 Task: Create a Board called Board0000000034 in Workspace WS0000000012 in Trello with Visibility as Workspace. Create a Board called Board0000000035 in Workspace WS0000000012 in Trello with Visibility as Private. Create a Board called Board0000000036 in Workspace WS0000000012 in Trello with Visibility as Public. Create Card Card0000000133 in Board Board0000000034 in Workspace WS0000000012 in Trello. Create Card Card0000000134 in Board Board0000000034 in Workspace WS0000000012 in Trello
Action: Mouse moved to (548, 131)
Screenshot: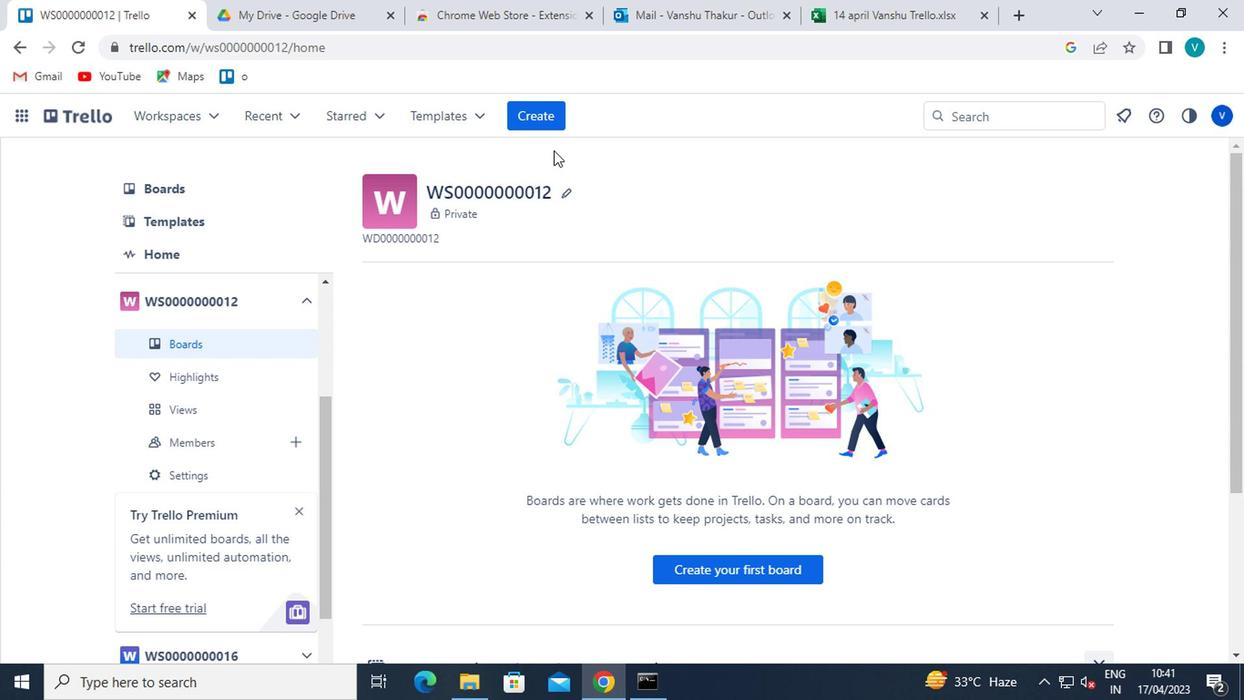 
Action: Mouse pressed left at (548, 131)
Screenshot: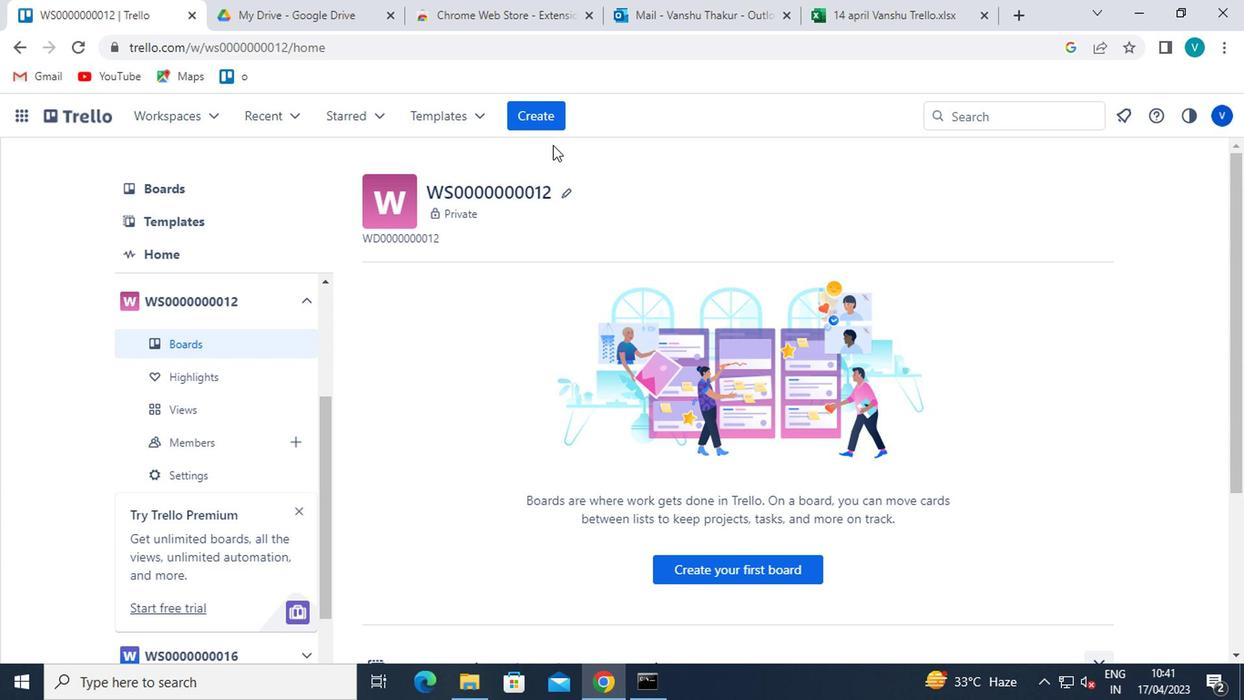 
Action: Mouse moved to (548, 119)
Screenshot: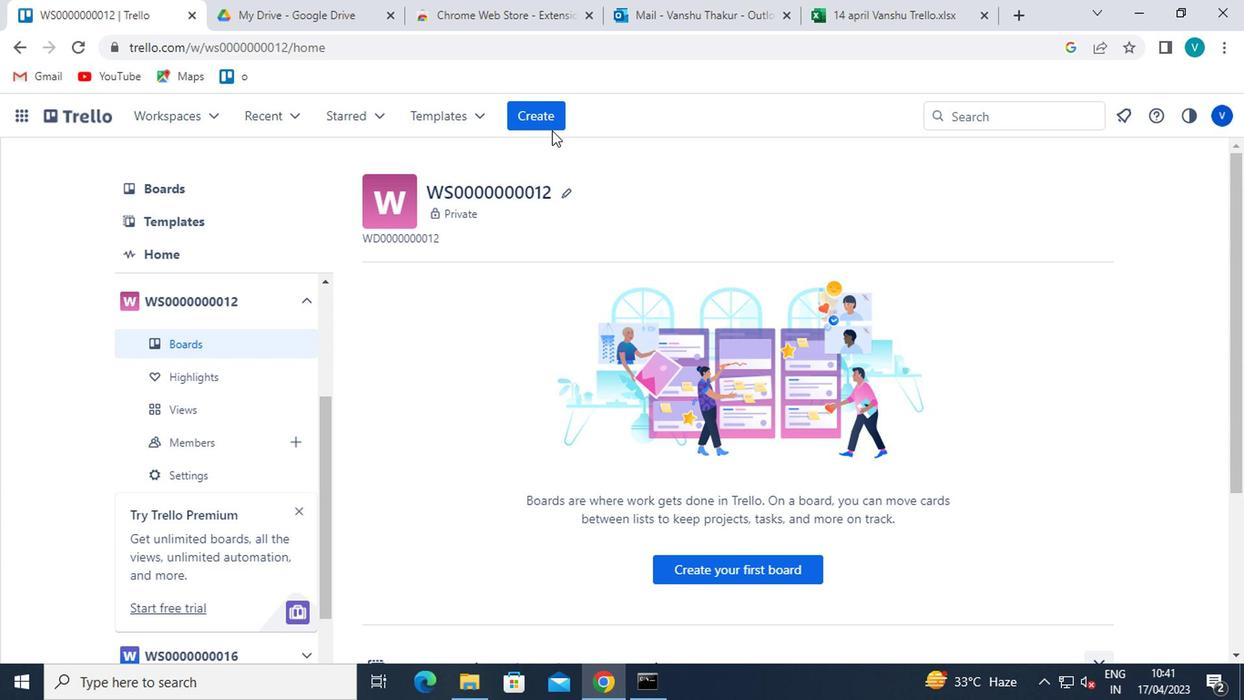 
Action: Mouse pressed left at (548, 119)
Screenshot: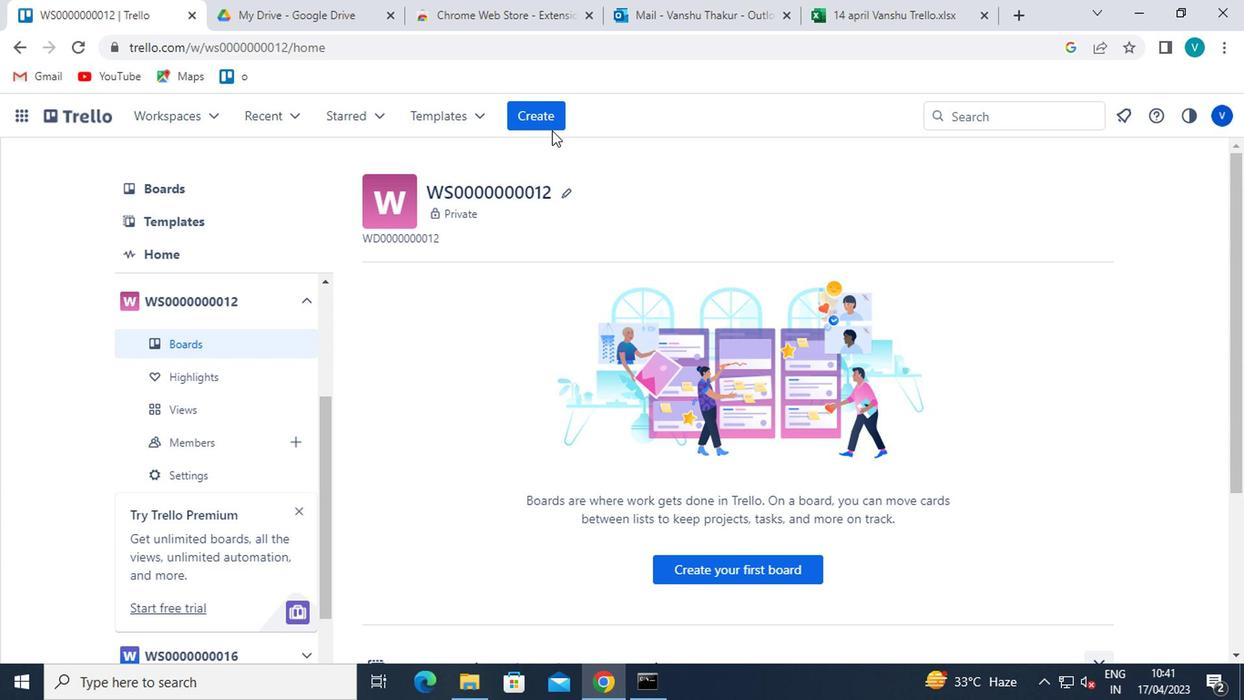 
Action: Mouse moved to (588, 165)
Screenshot: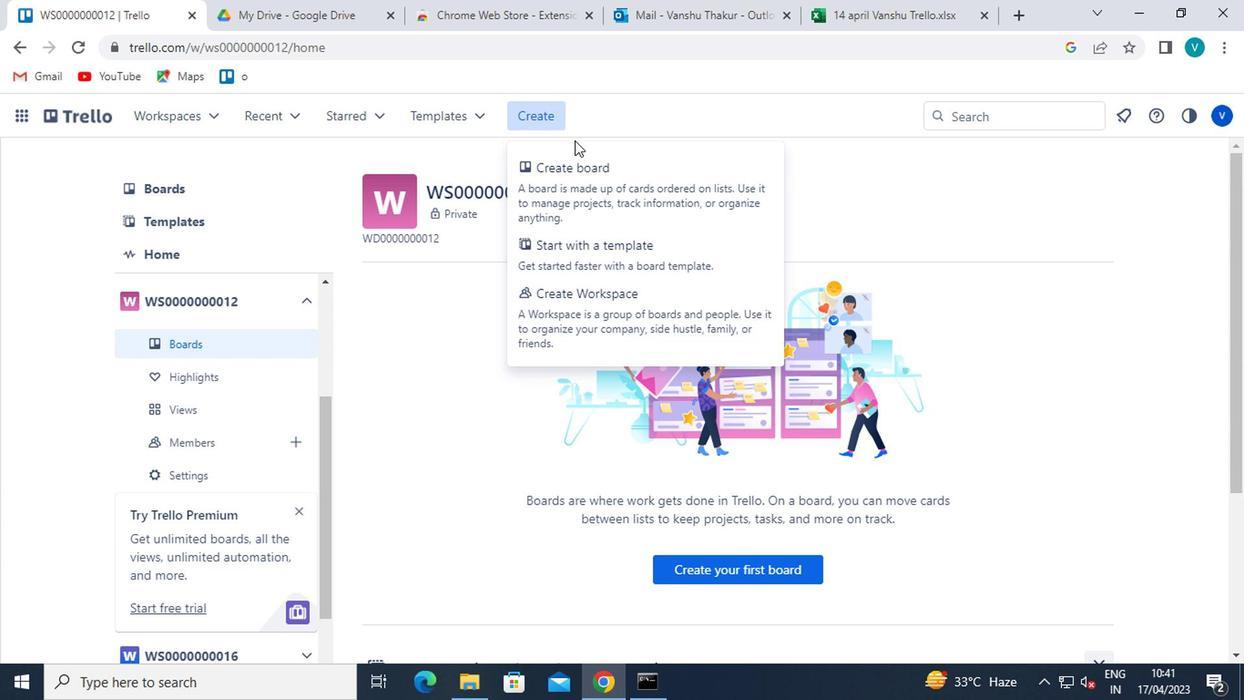 
Action: Mouse pressed left at (588, 165)
Screenshot: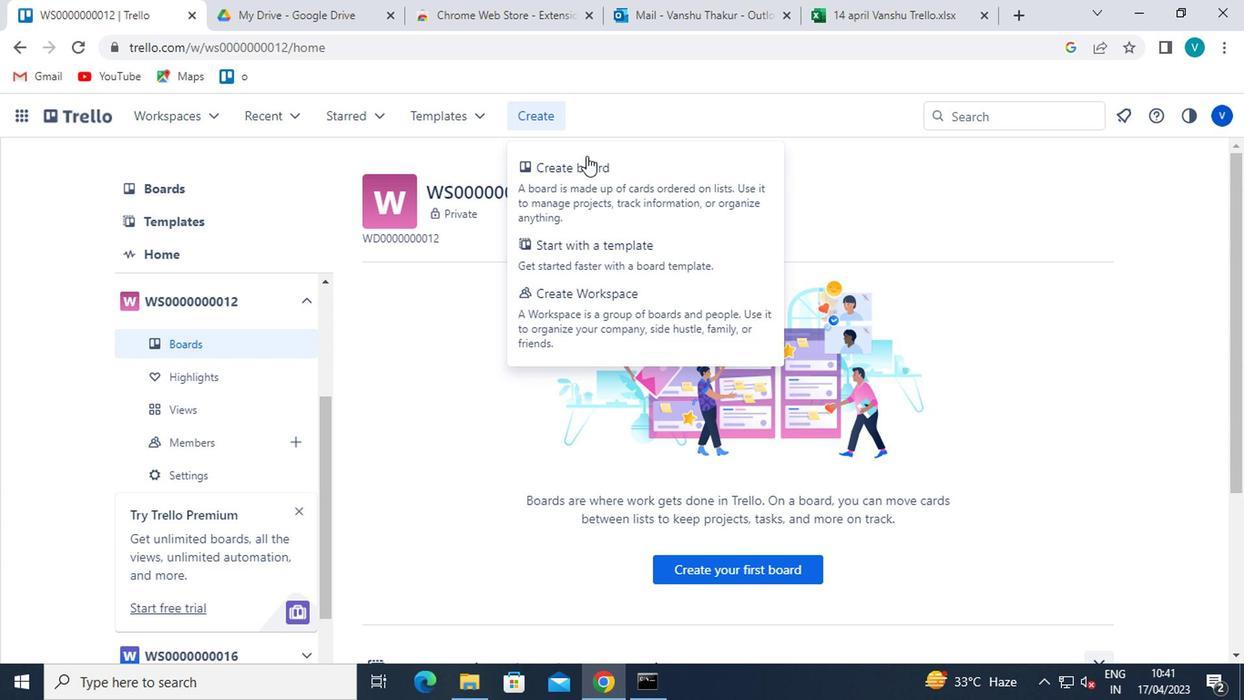 
Action: Mouse moved to (600, 425)
Screenshot: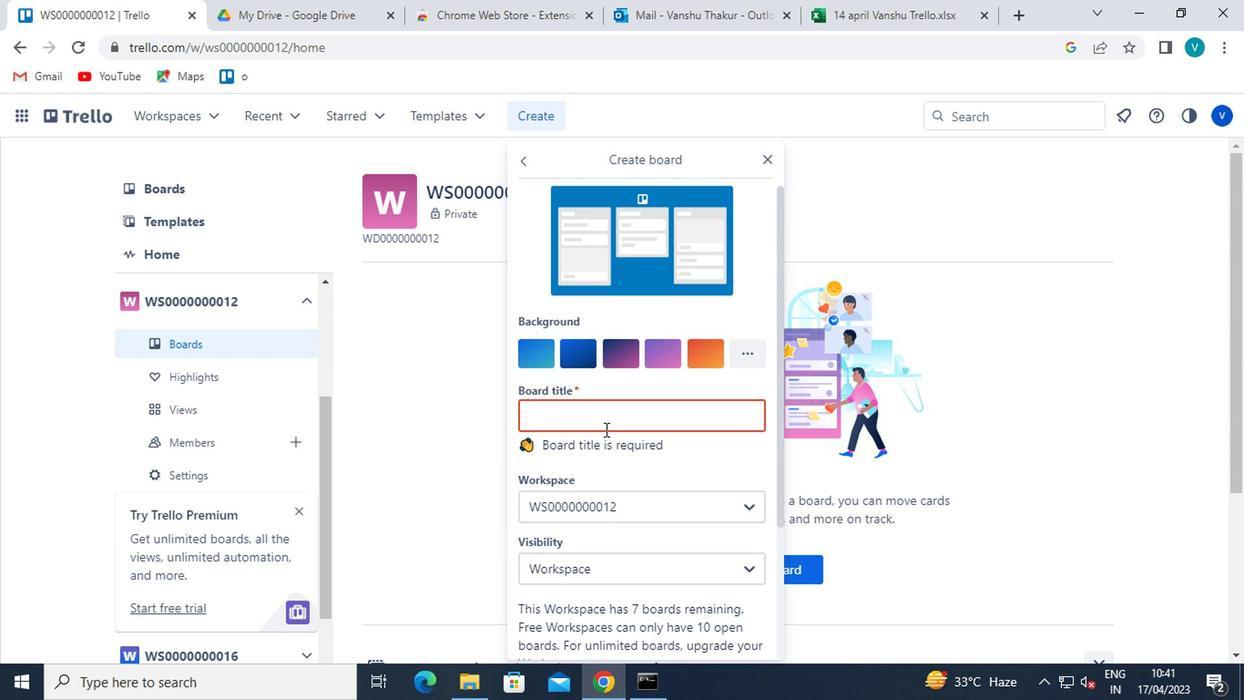 
Action: Mouse pressed left at (600, 425)
Screenshot: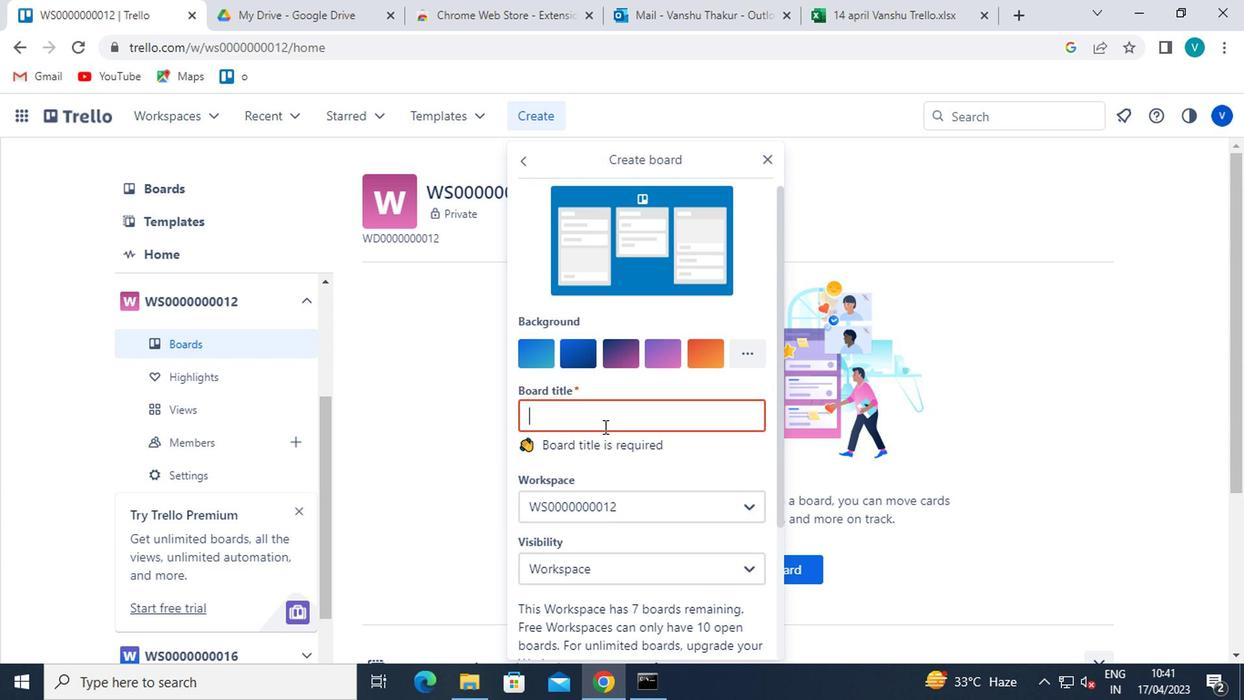 
Action: Key pressed <Key.shift>BOARD0000000034
Screenshot: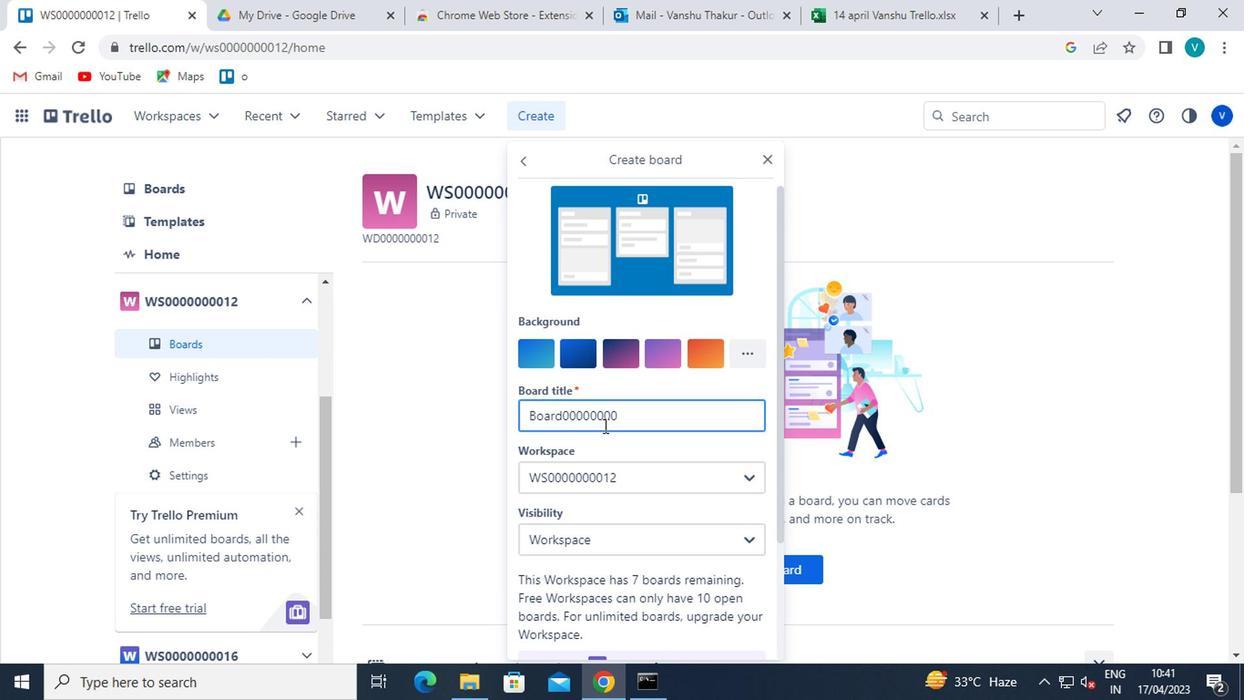 
Action: Mouse moved to (606, 533)
Screenshot: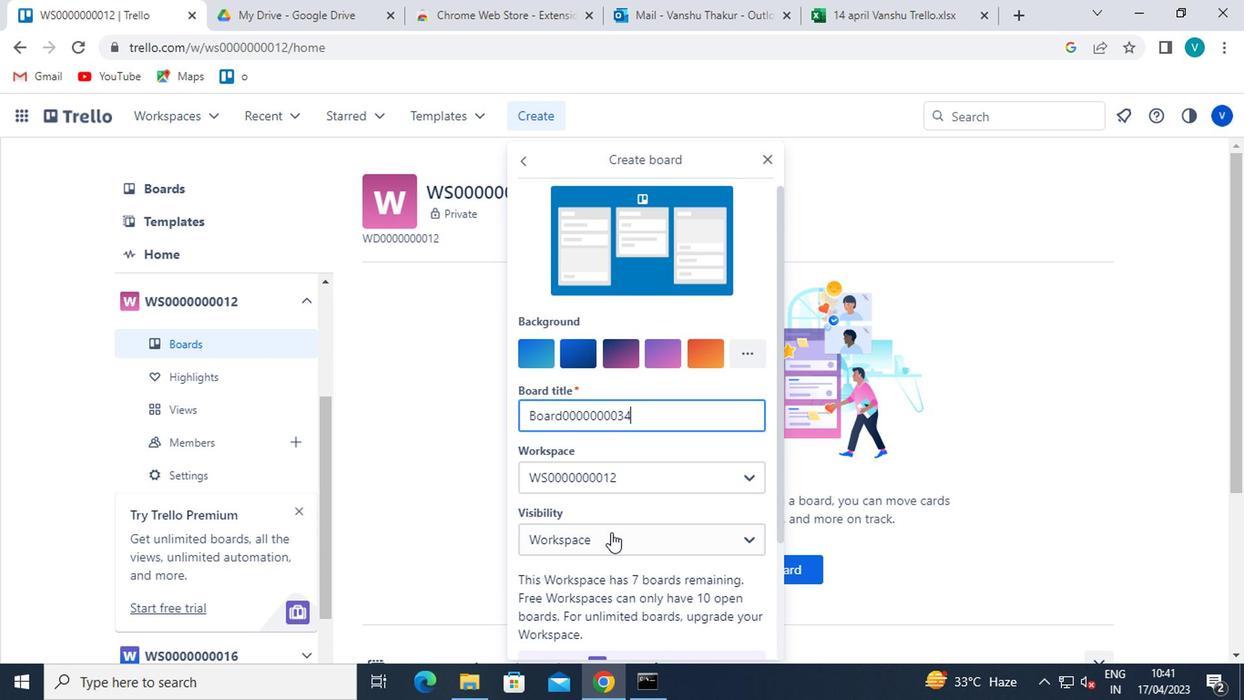 
Action: Mouse pressed left at (606, 533)
Screenshot: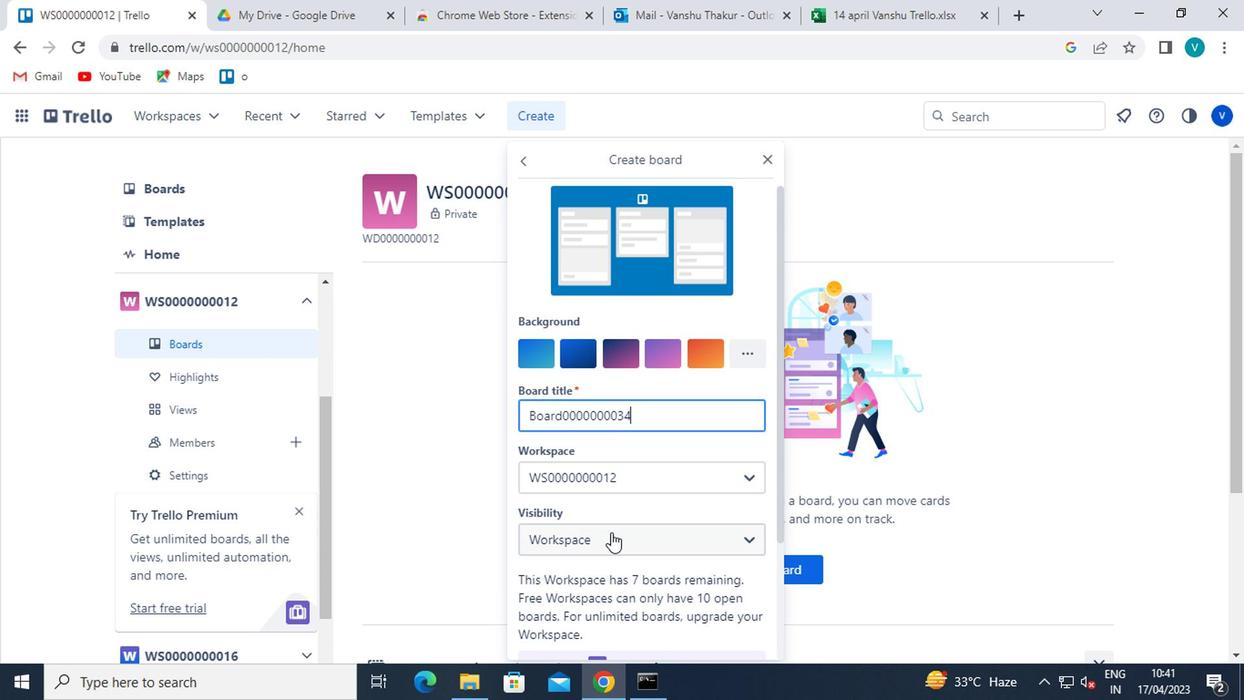 
Action: Mouse moved to (649, 418)
Screenshot: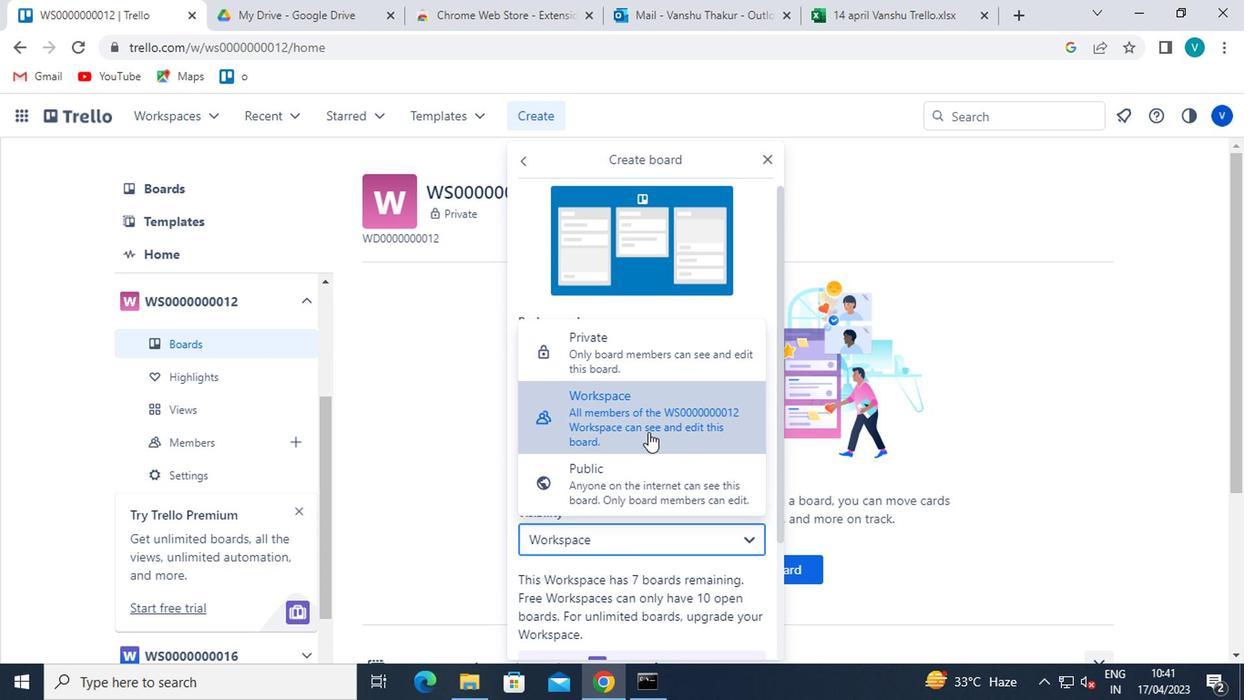 
Action: Mouse pressed left at (649, 418)
Screenshot: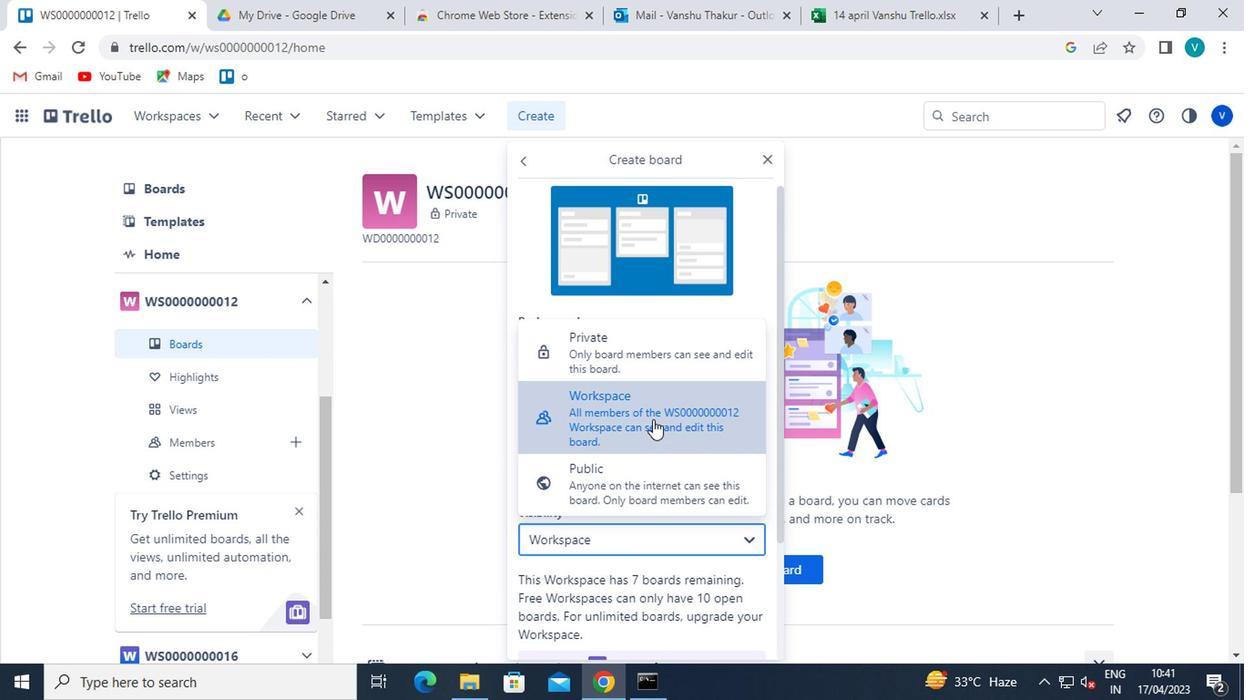 
Action: Mouse moved to (632, 563)
Screenshot: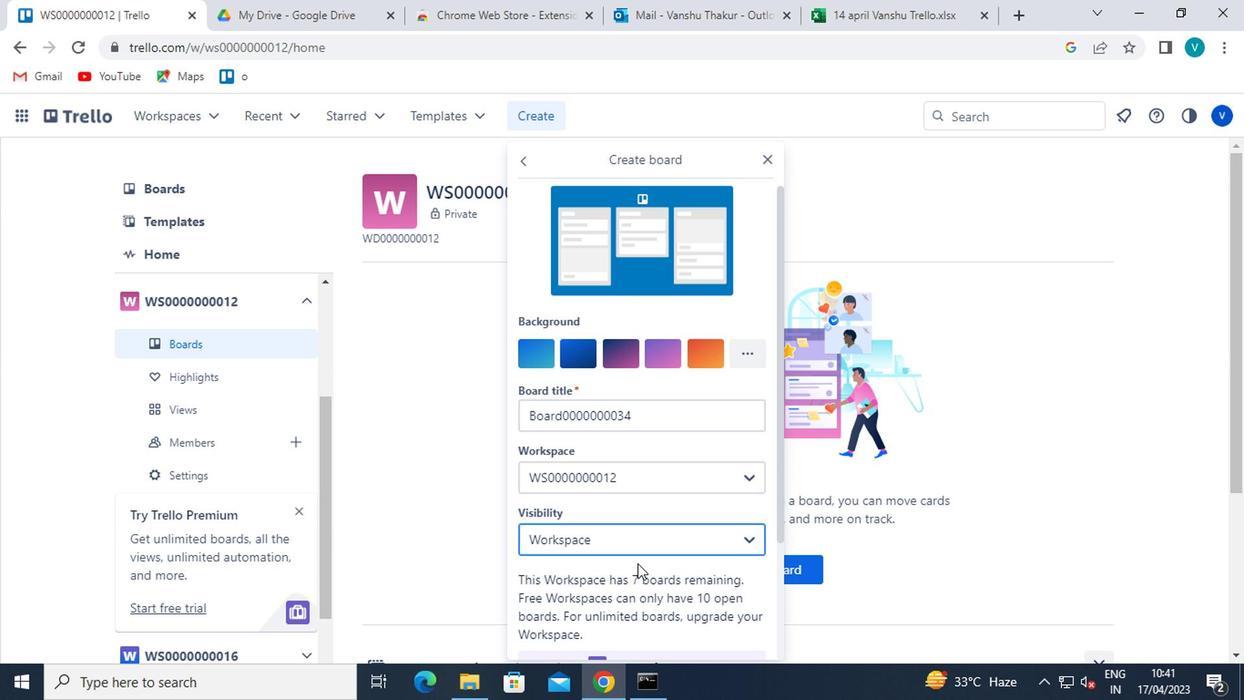 
Action: Mouse scrolled (632, 562) with delta (0, 0)
Screenshot: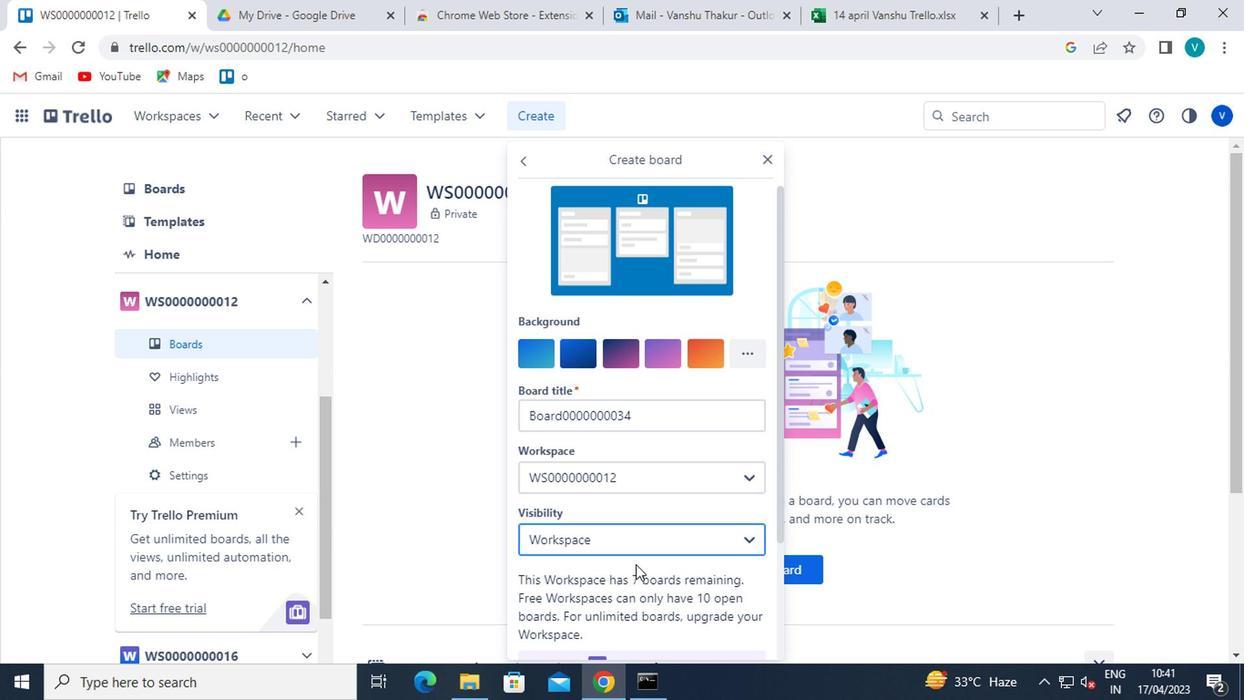 
Action: Mouse moved to (620, 617)
Screenshot: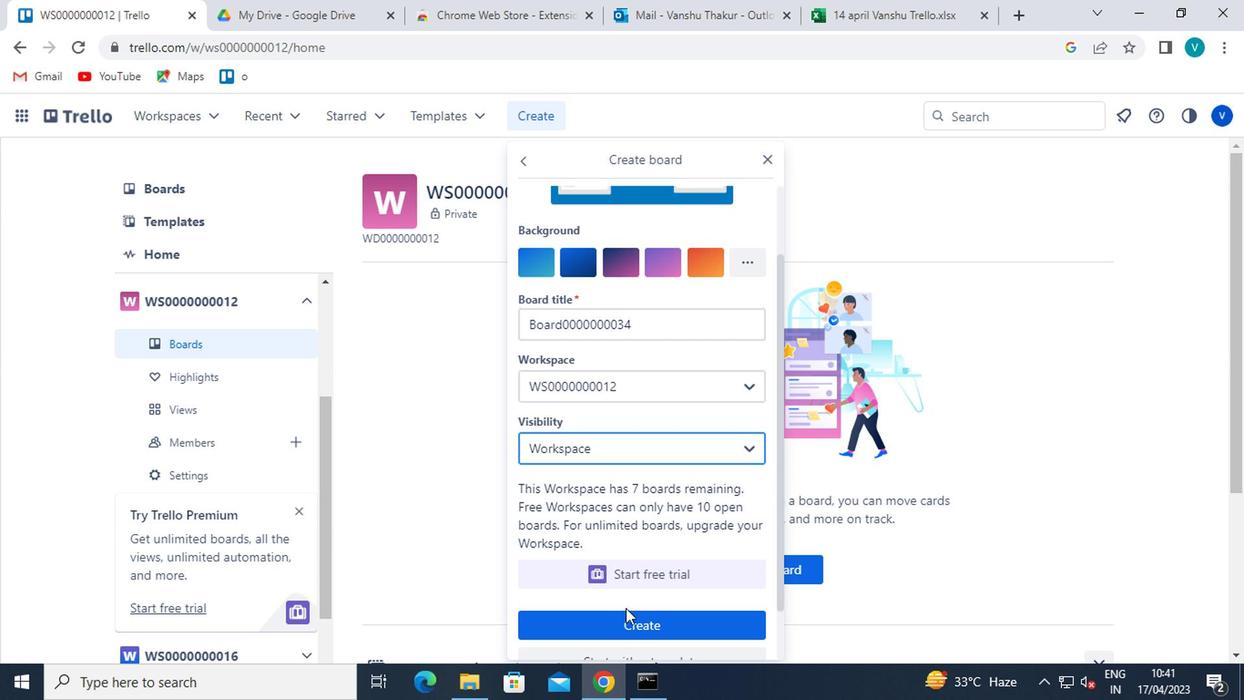
Action: Mouse pressed left at (620, 617)
Screenshot: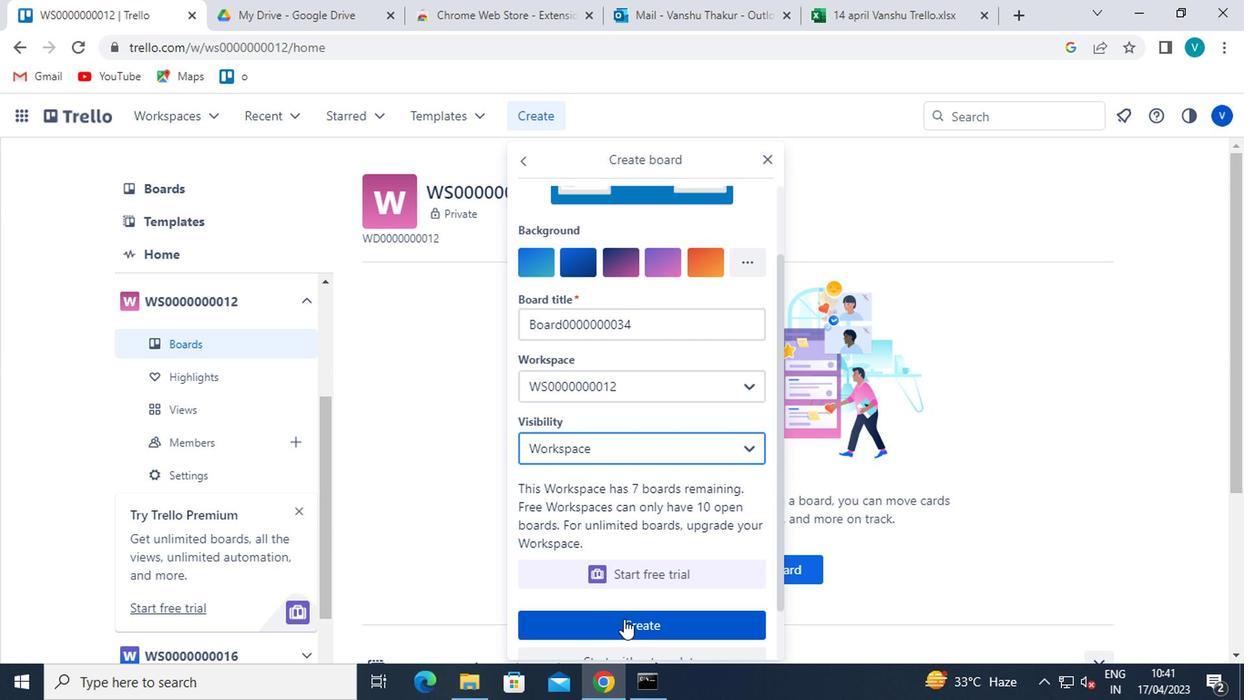 
Action: Mouse moved to (398, 214)
Screenshot: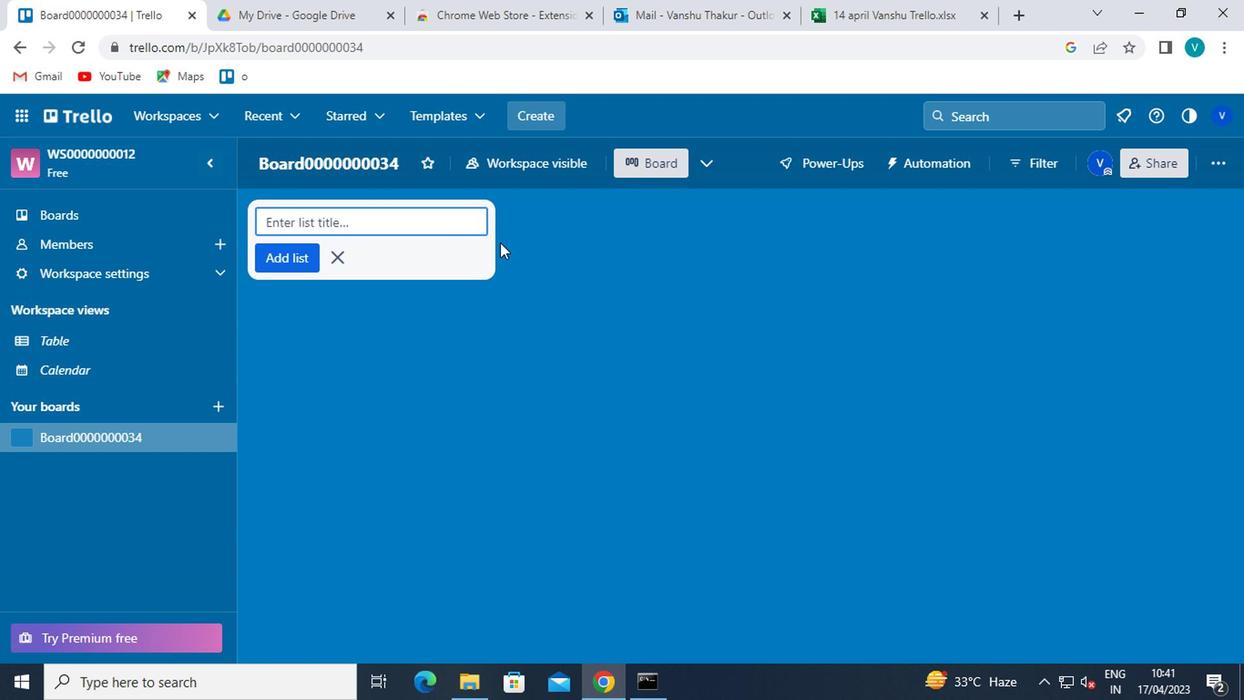 
Action: Mouse pressed left at (398, 214)
Screenshot: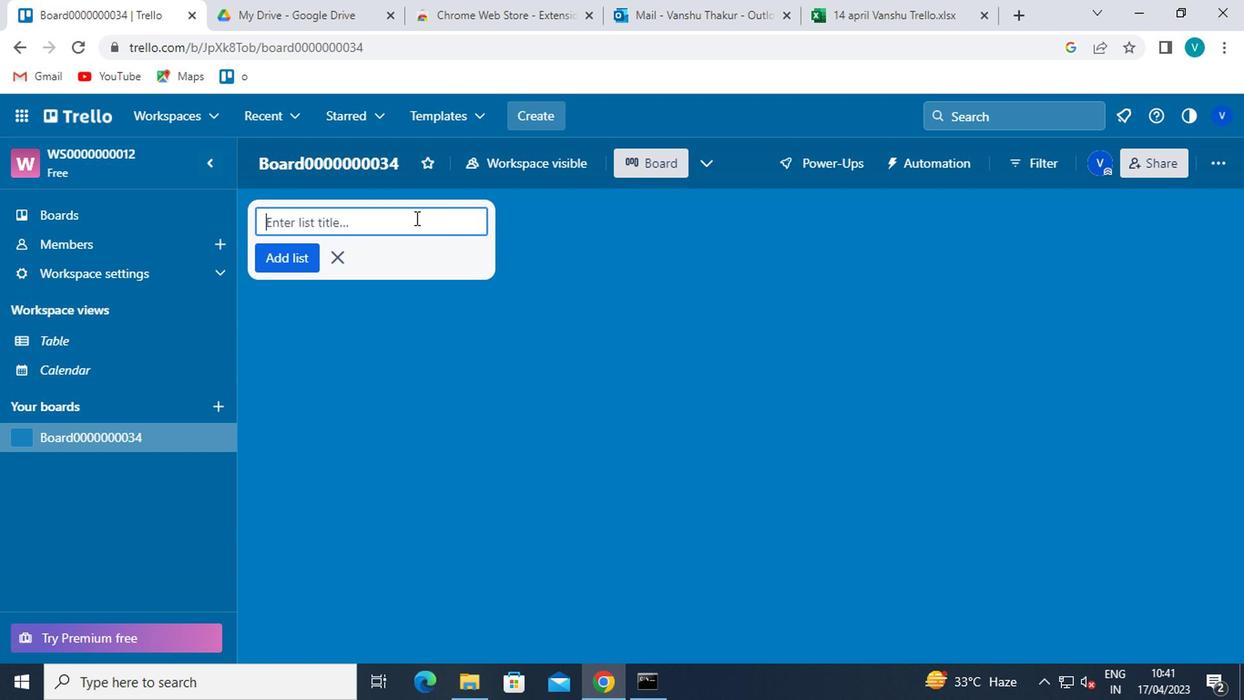 
Action: Mouse moved to (398, 212)
Screenshot: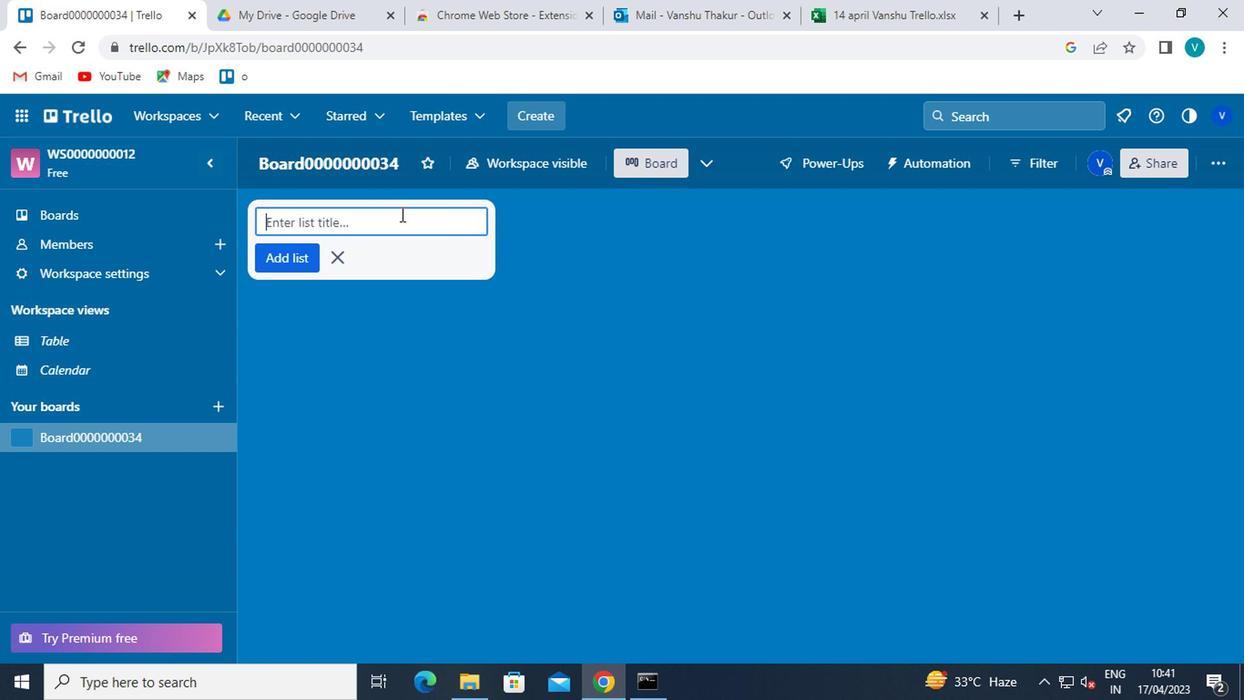 
Action: Key pressed <Key.shift><Key.shift><Key.shift>TO-<Key.shift>DO<Key.enter>
Screenshot: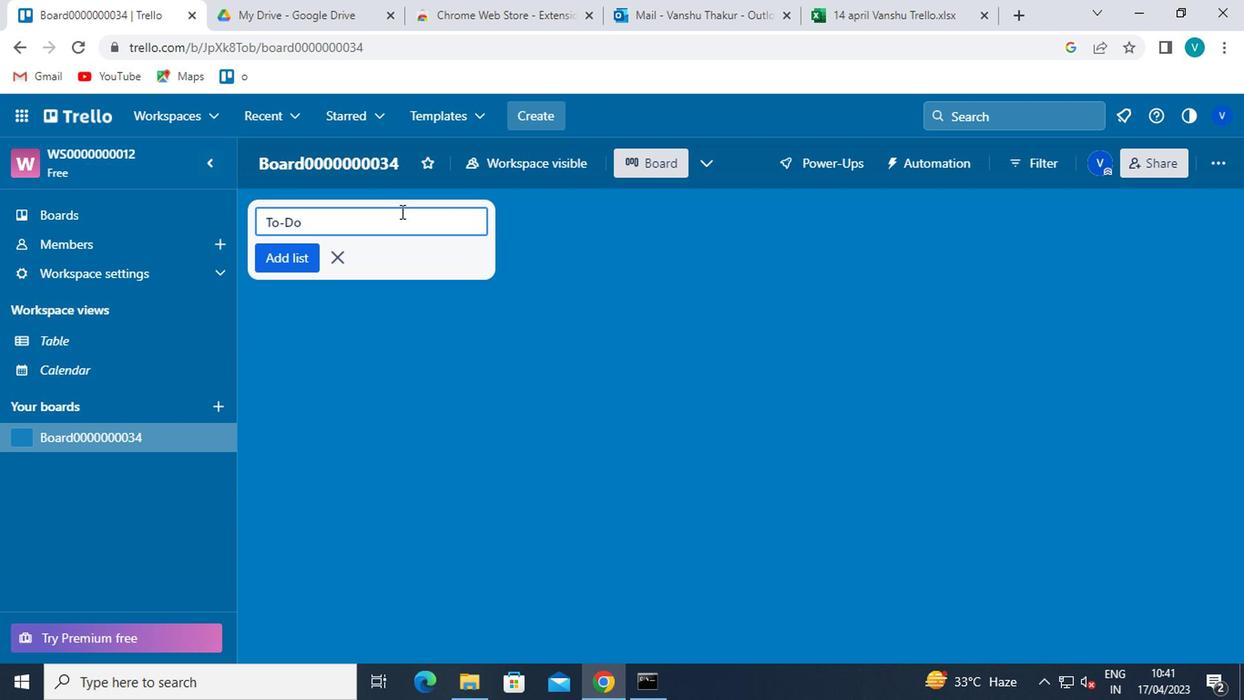 
Action: Mouse moved to (523, 108)
Screenshot: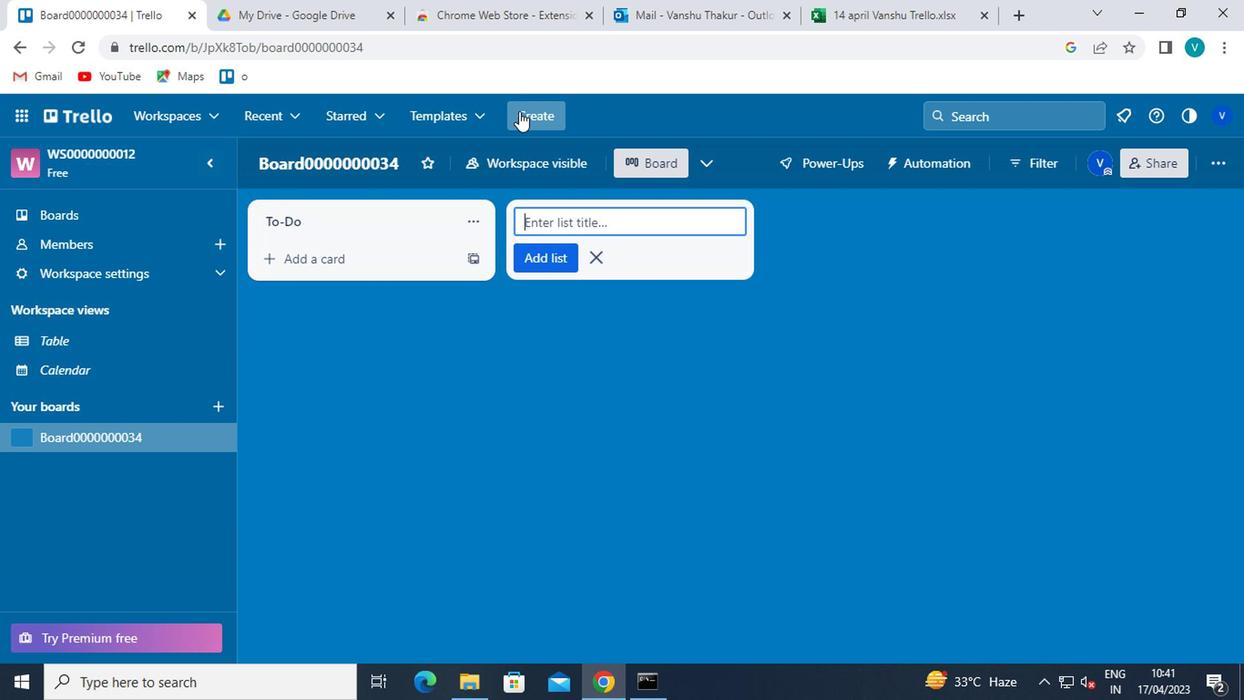 
Action: Mouse pressed left at (523, 108)
Screenshot: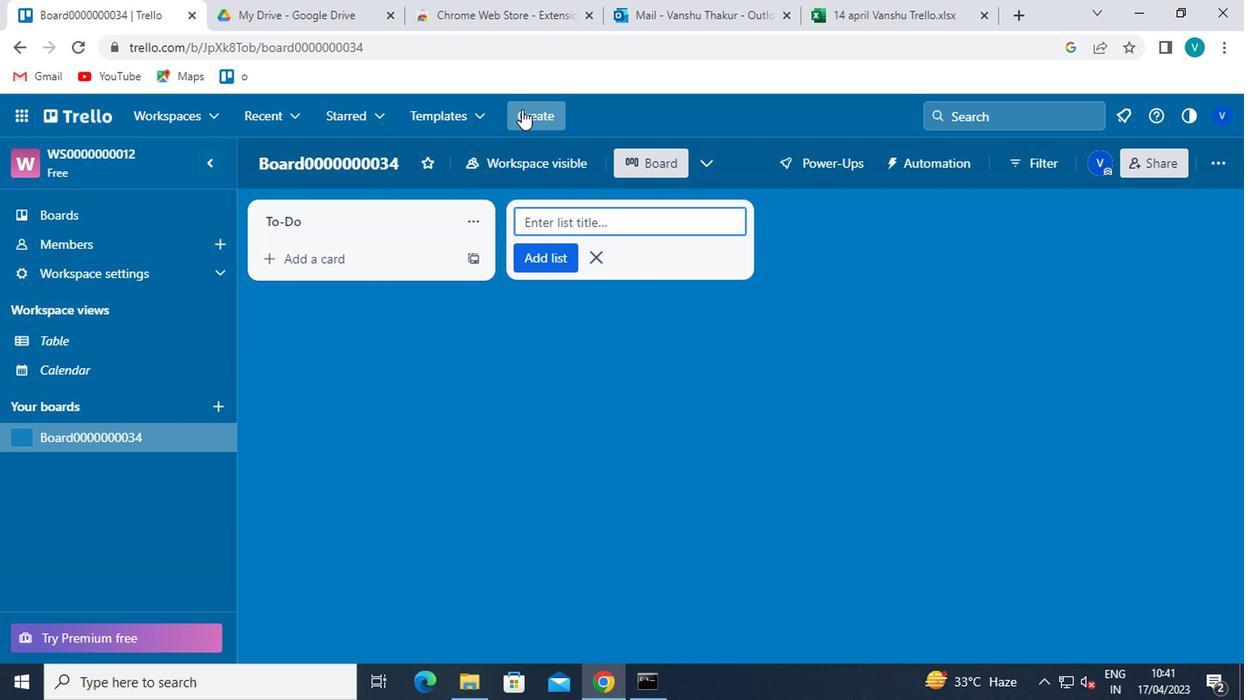 
Action: Mouse moved to (540, 182)
Screenshot: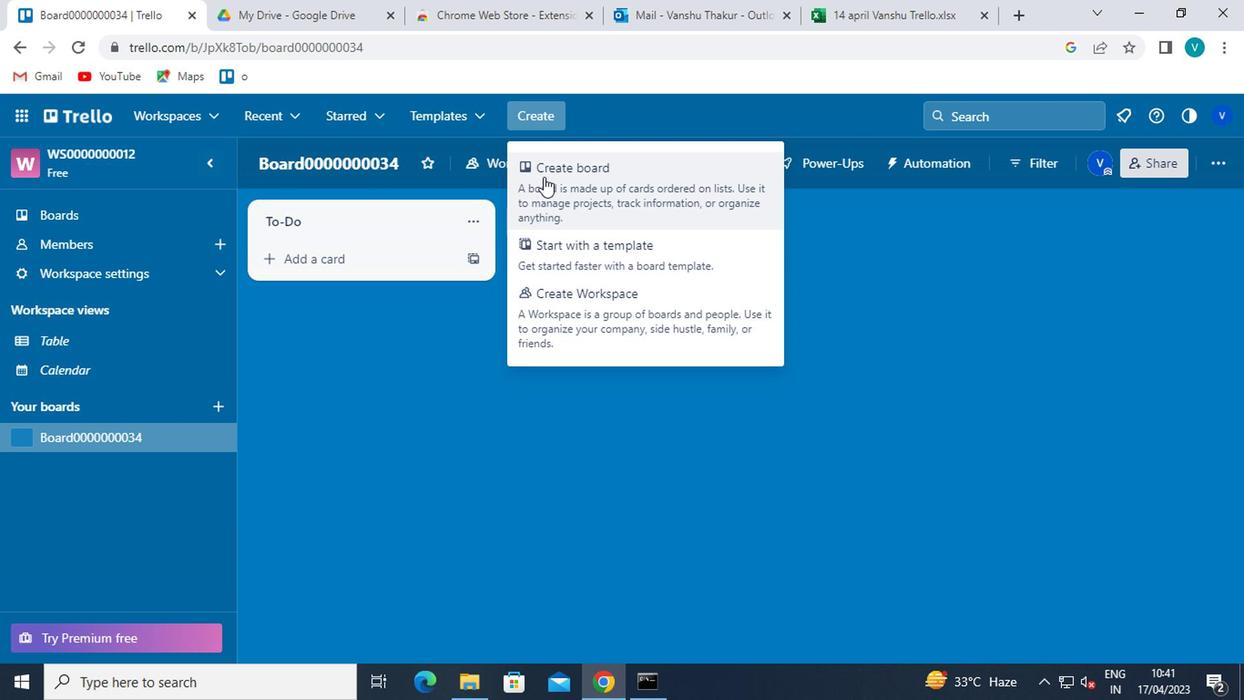 
Action: Mouse pressed left at (540, 182)
Screenshot: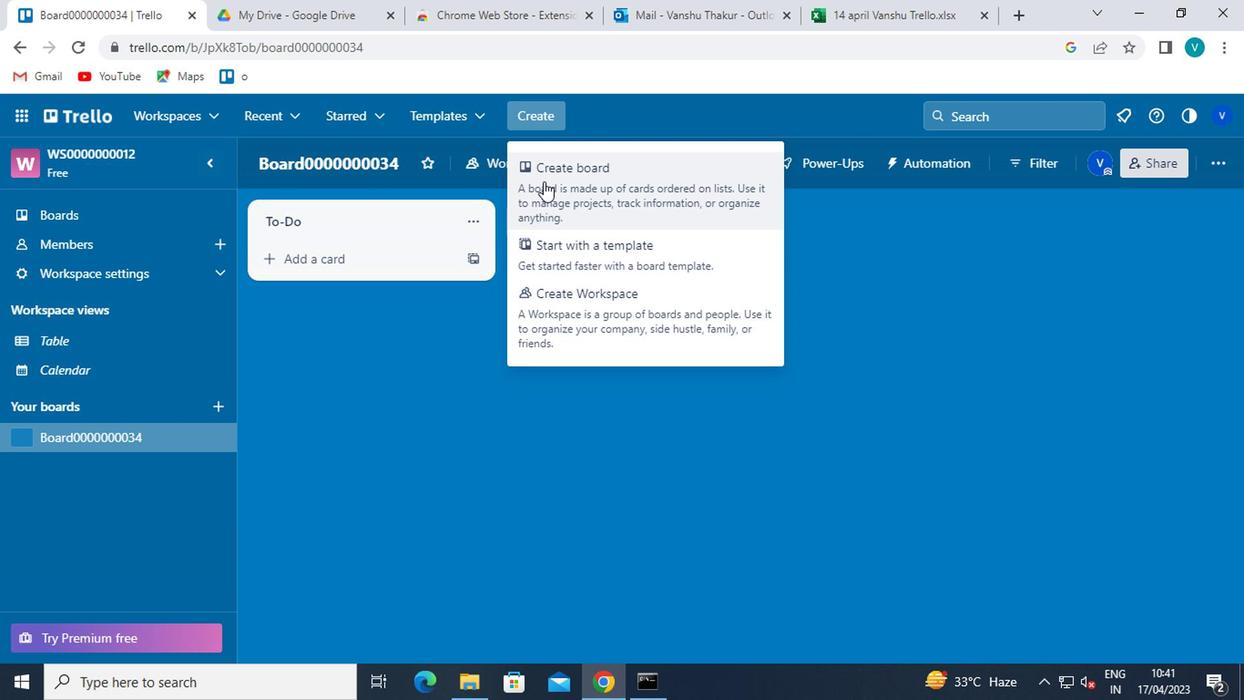 
Action: Mouse moved to (573, 415)
Screenshot: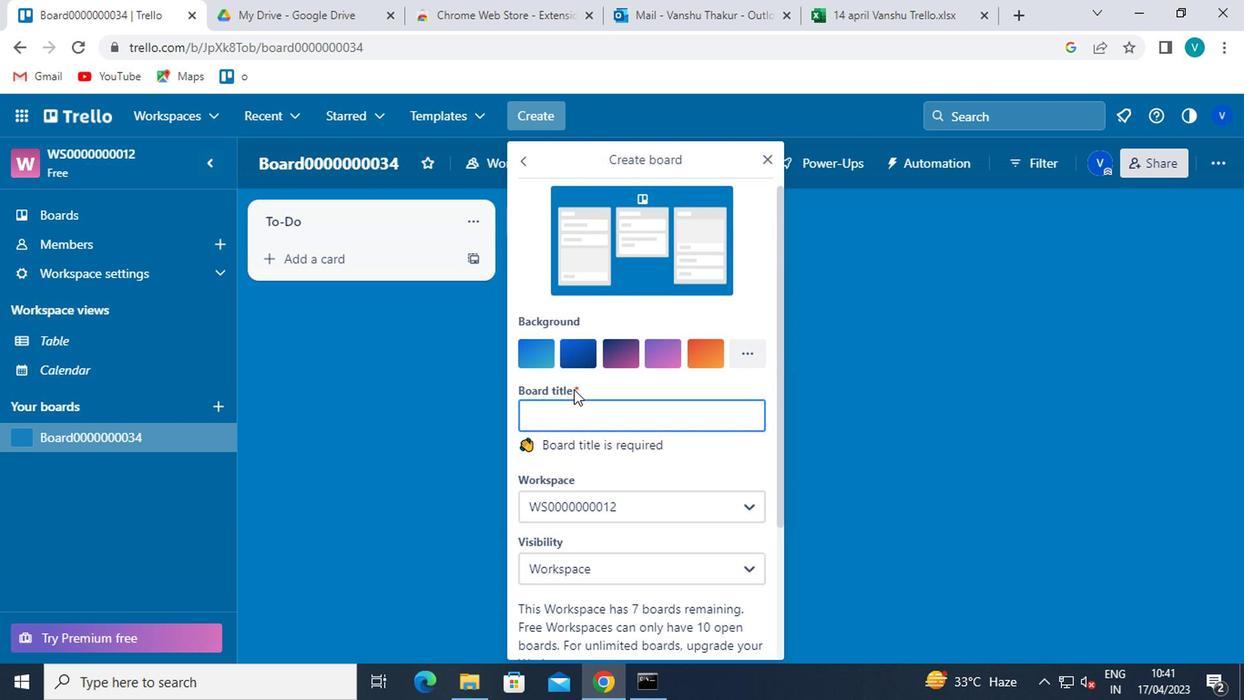
Action: Mouse pressed left at (573, 415)
Screenshot: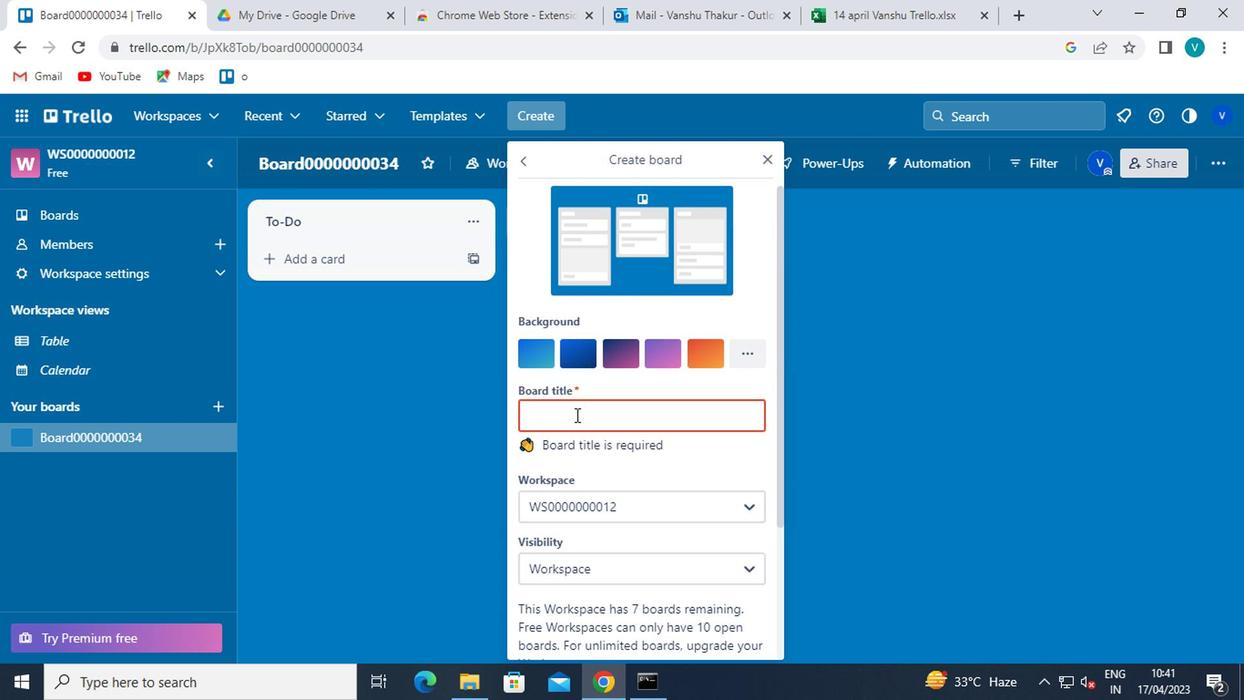 
Action: Mouse moved to (573, 415)
Screenshot: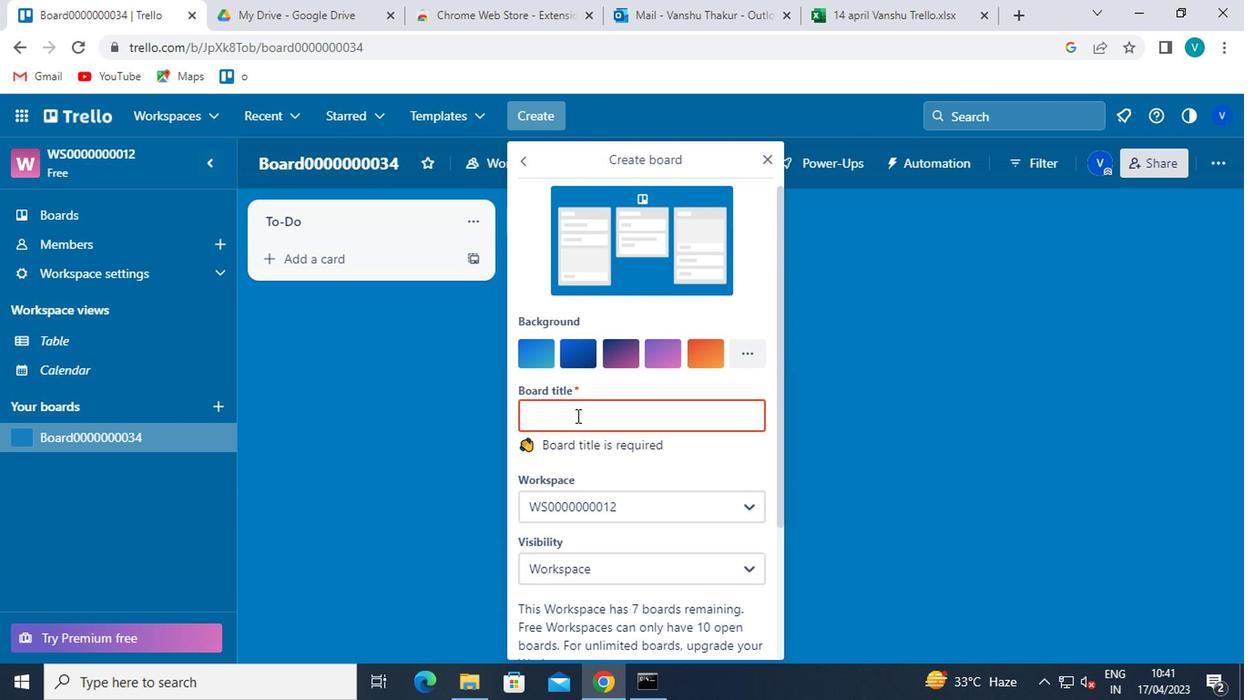 
Action: Key pressed <Key.shift>BOARD0000000035
Screenshot: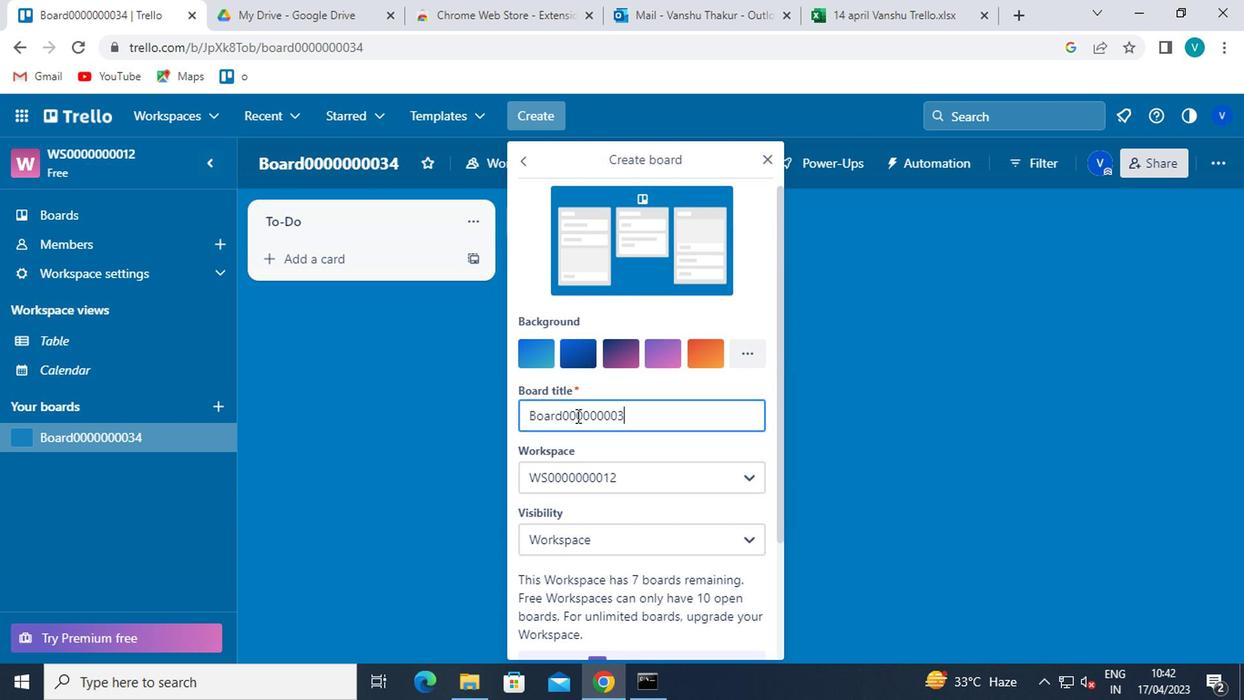 
Action: Mouse moved to (587, 532)
Screenshot: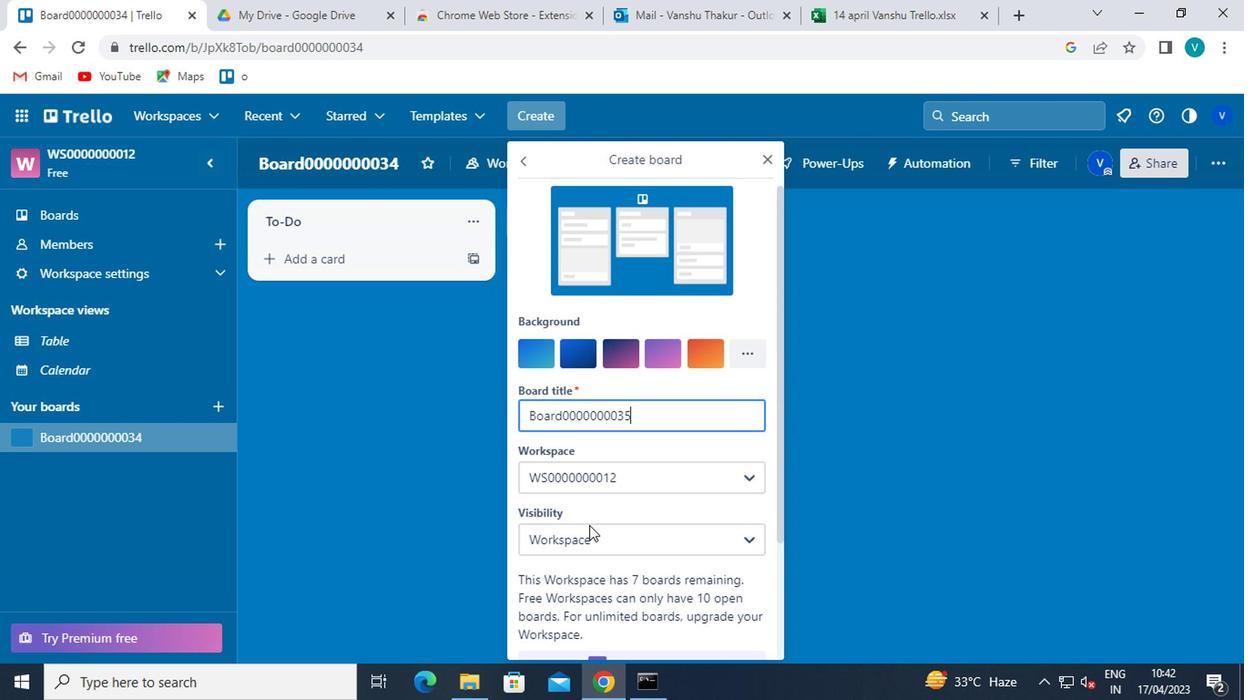 
Action: Mouse pressed left at (587, 532)
Screenshot: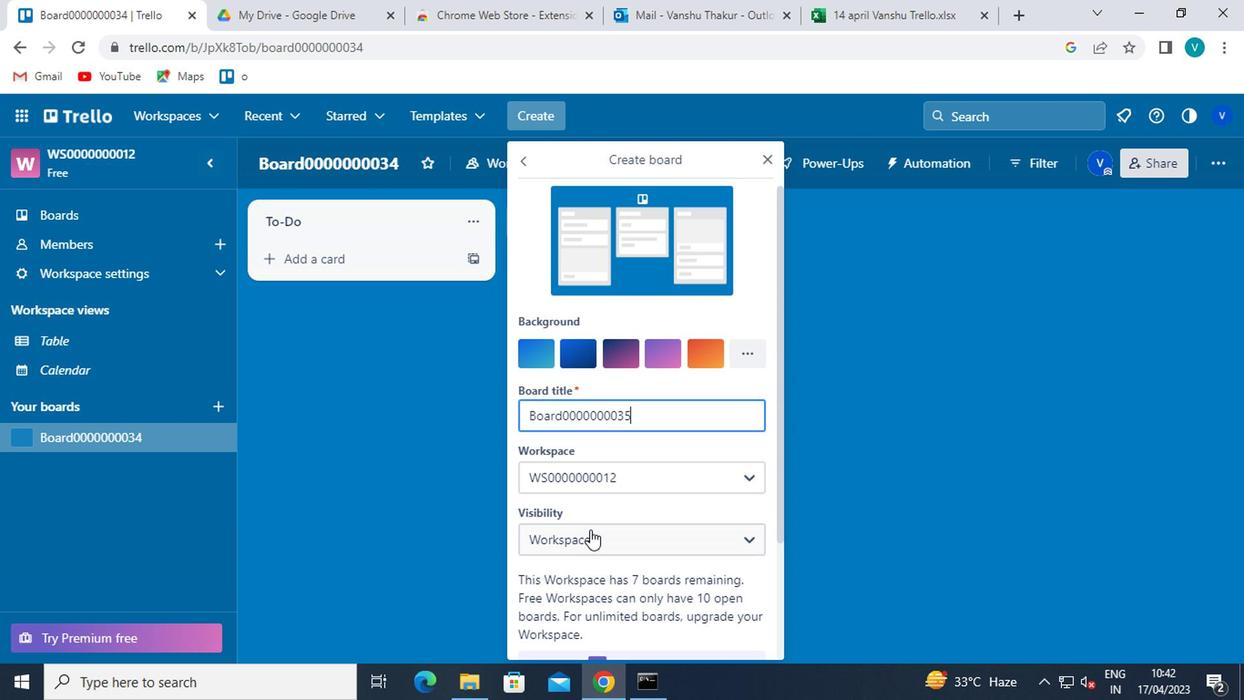 
Action: Mouse moved to (650, 356)
Screenshot: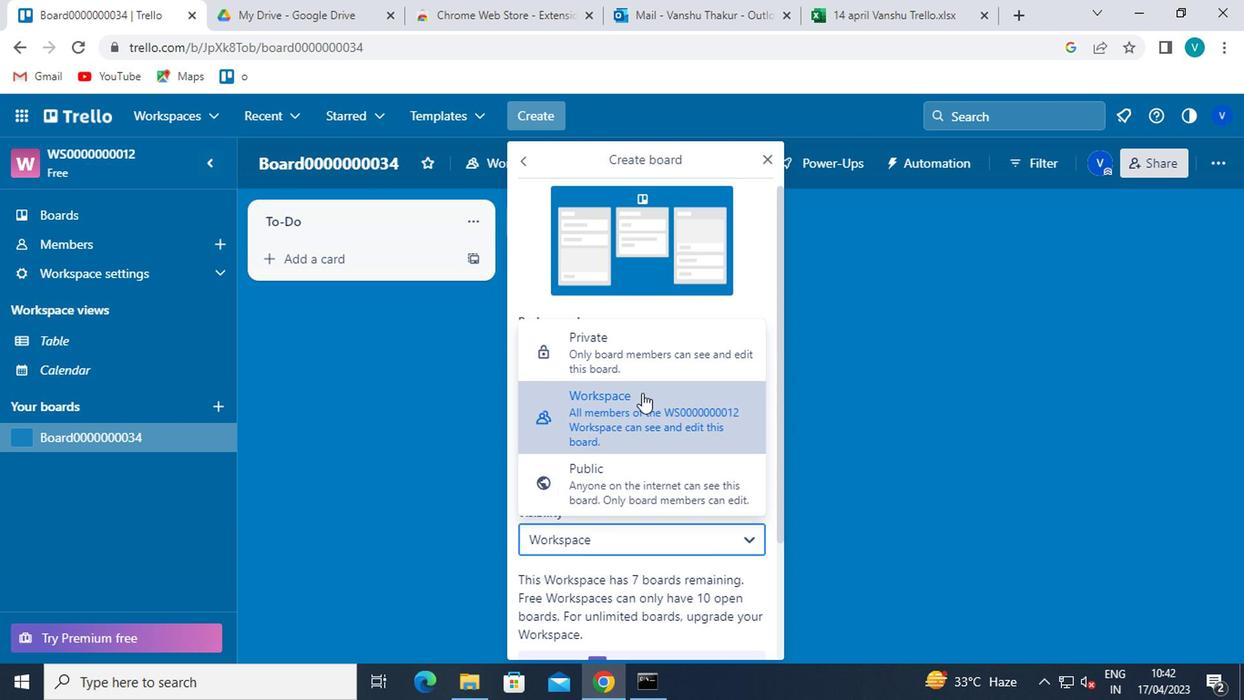
Action: Mouse pressed left at (650, 356)
Screenshot: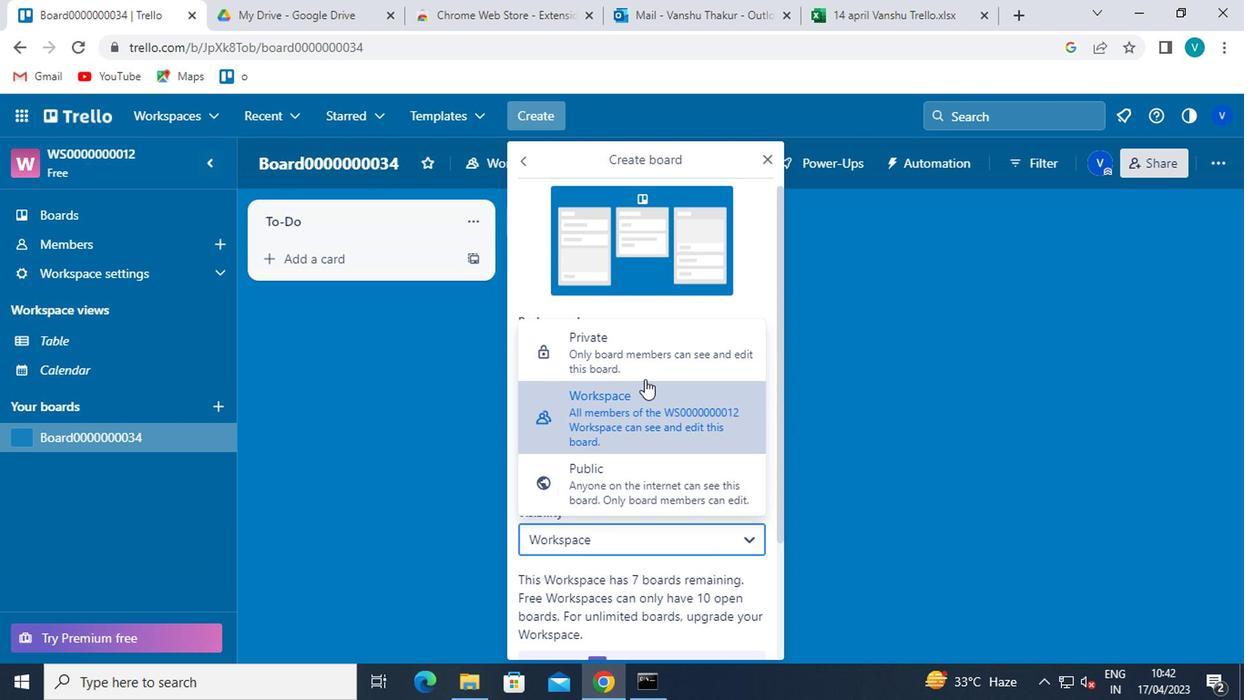 
Action: Mouse moved to (622, 460)
Screenshot: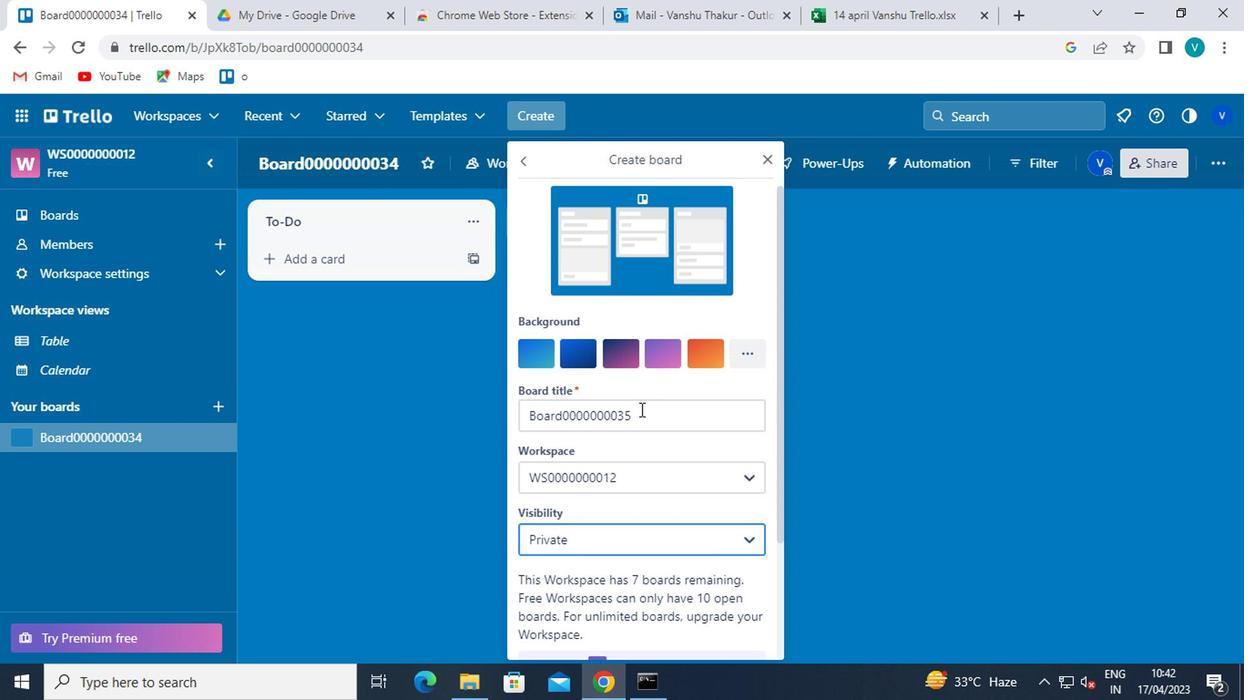 
Action: Mouse scrolled (622, 459) with delta (0, -1)
Screenshot: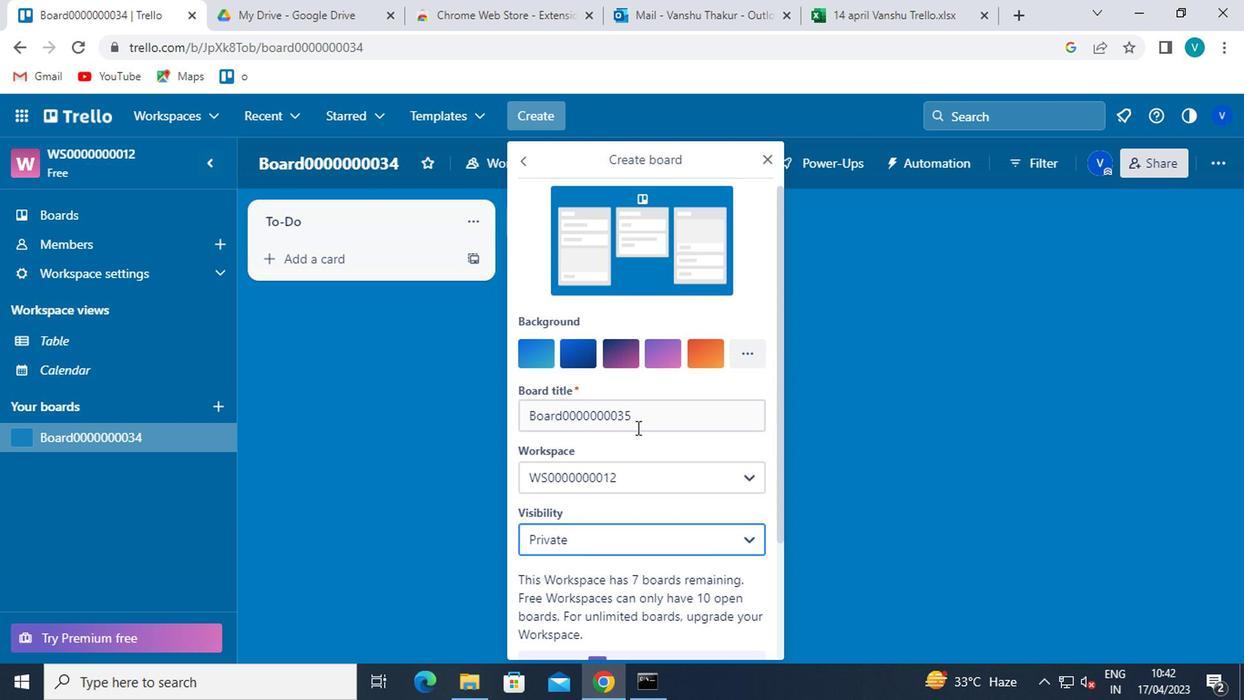 
Action: Mouse moved to (621, 463)
Screenshot: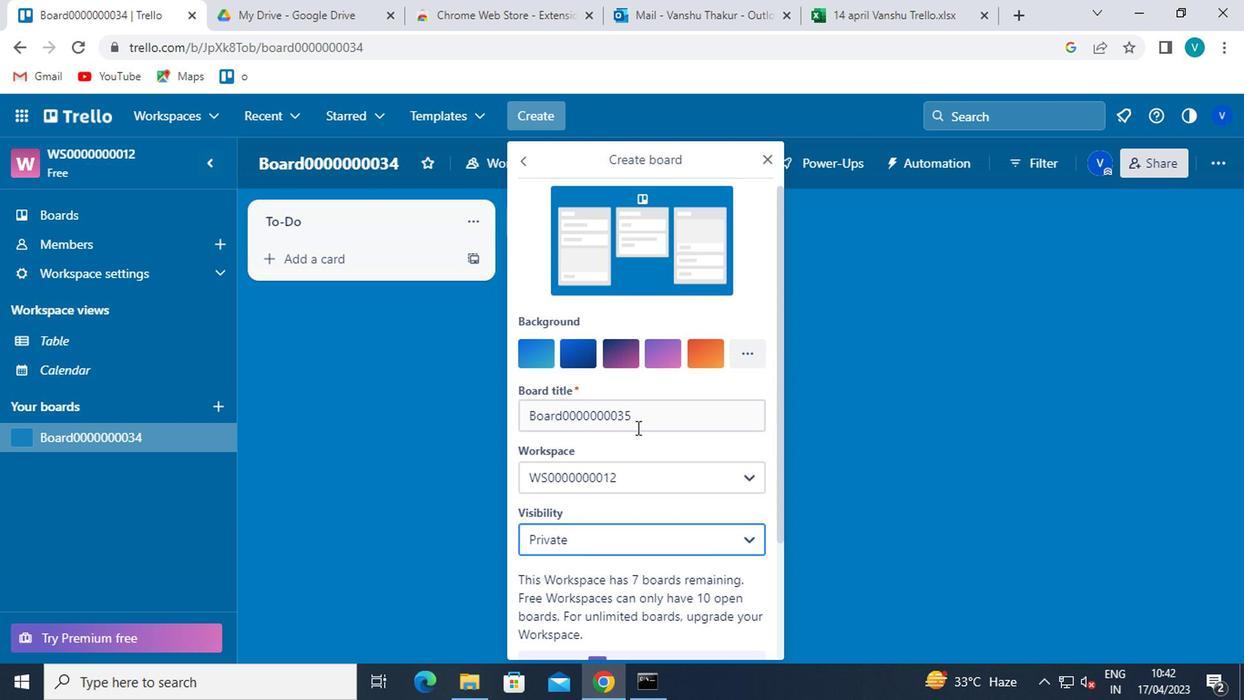 
Action: Mouse scrolled (621, 462) with delta (0, 0)
Screenshot: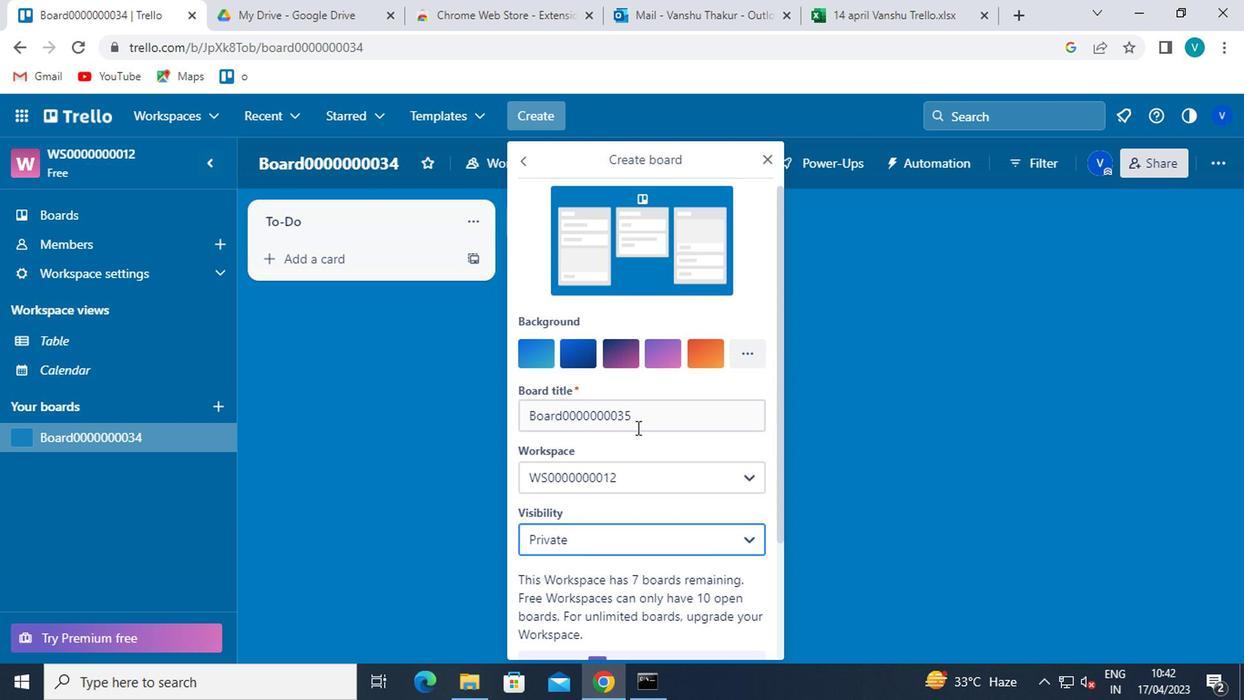 
Action: Mouse moved to (620, 465)
Screenshot: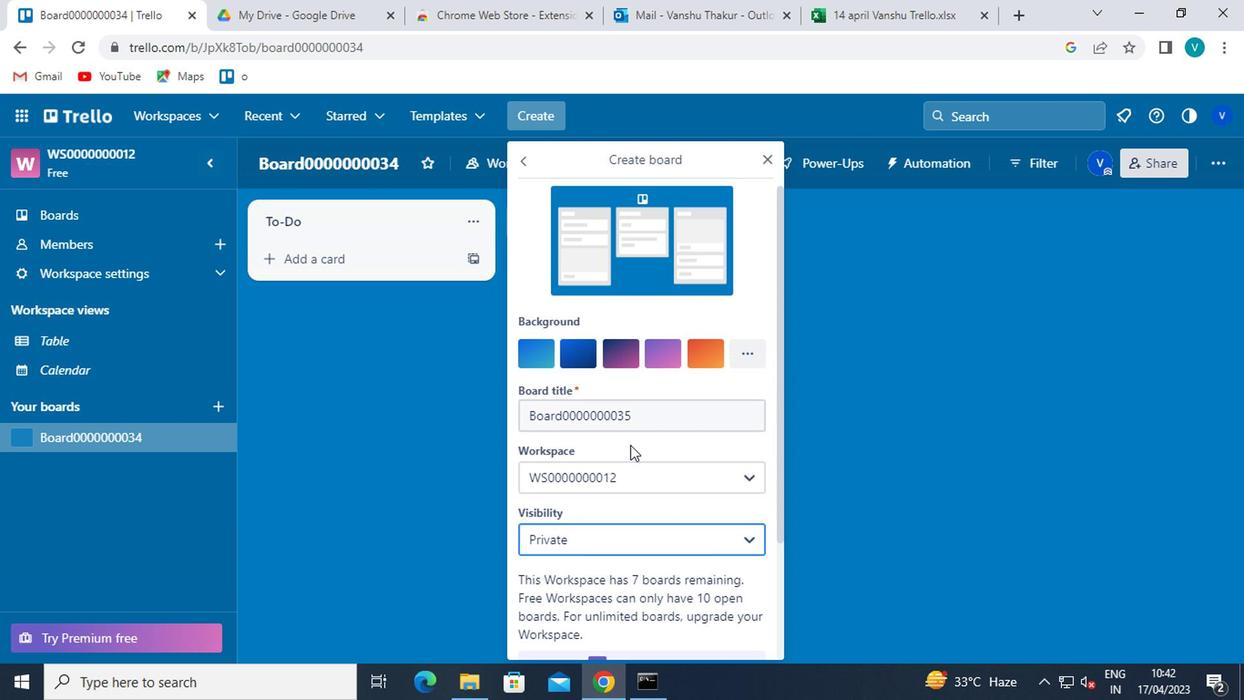 
Action: Mouse scrolled (620, 464) with delta (0, -1)
Screenshot: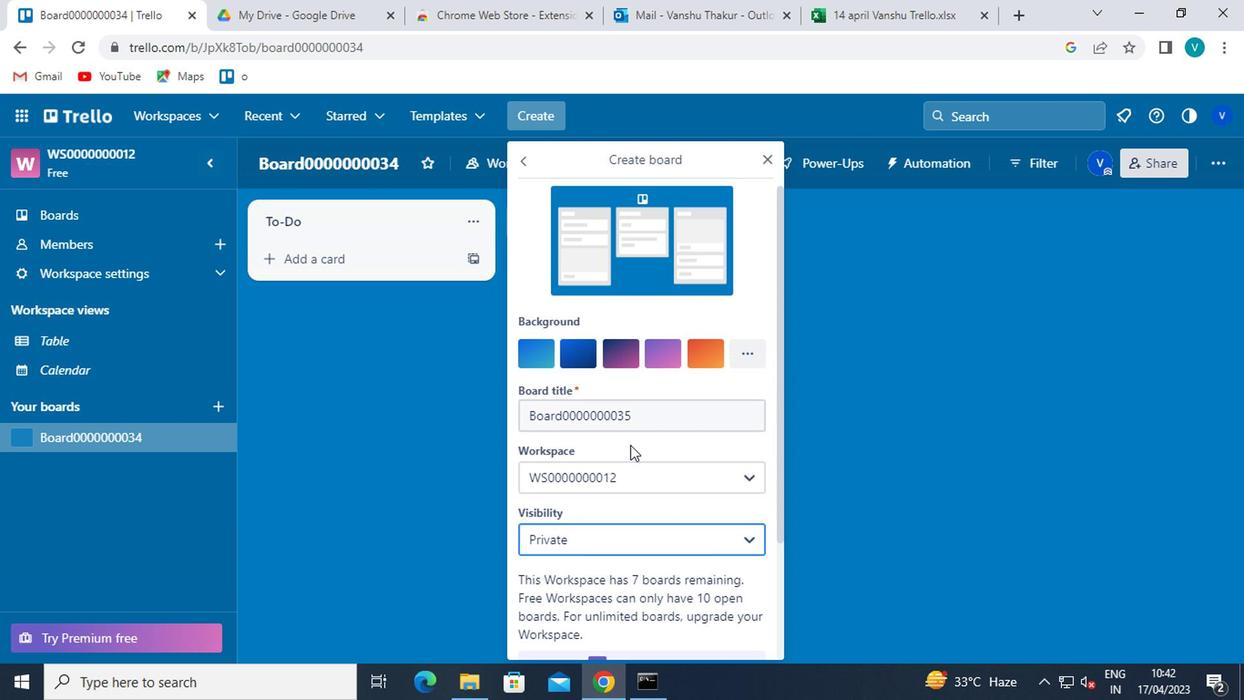 
Action: Mouse moved to (587, 549)
Screenshot: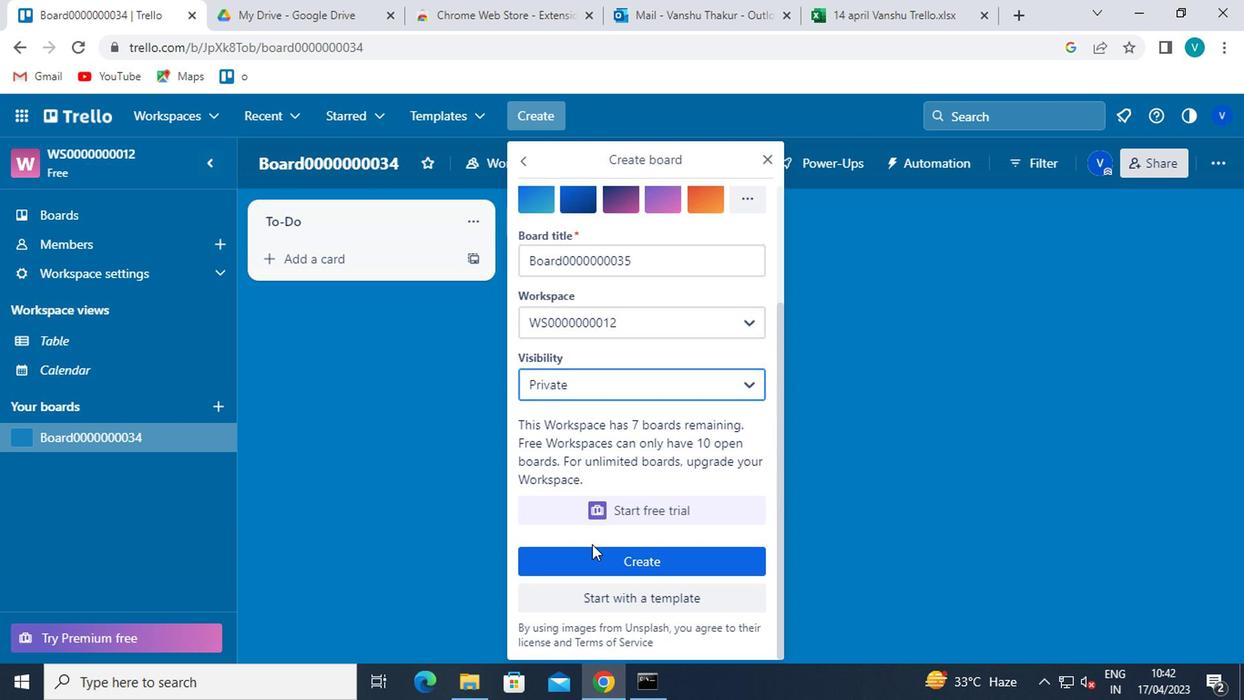 
Action: Mouse pressed left at (587, 549)
Screenshot: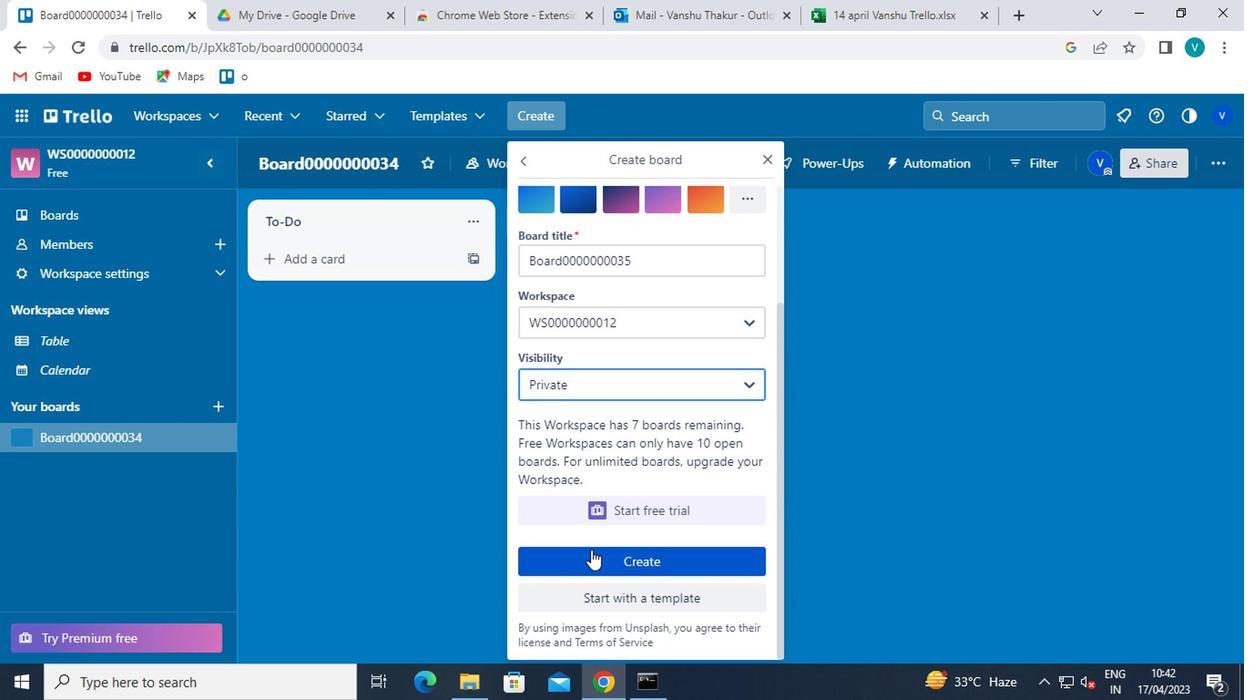 
Action: Mouse moved to (545, 106)
Screenshot: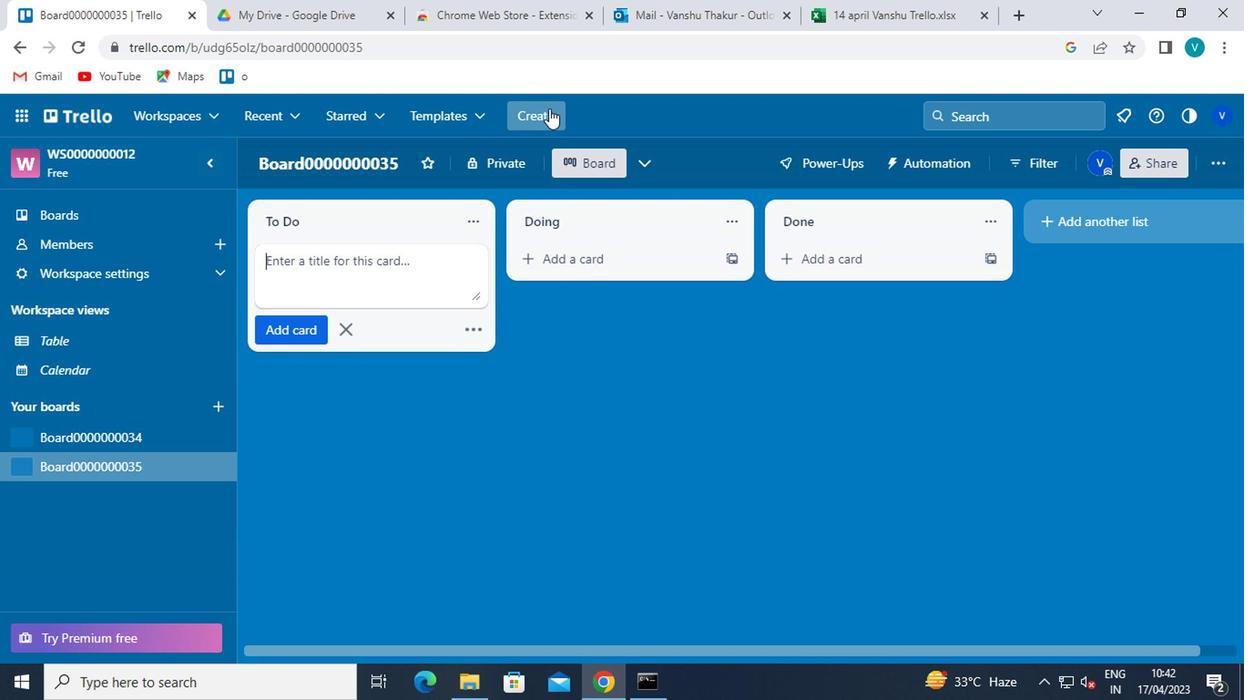 
Action: Mouse pressed left at (545, 106)
Screenshot: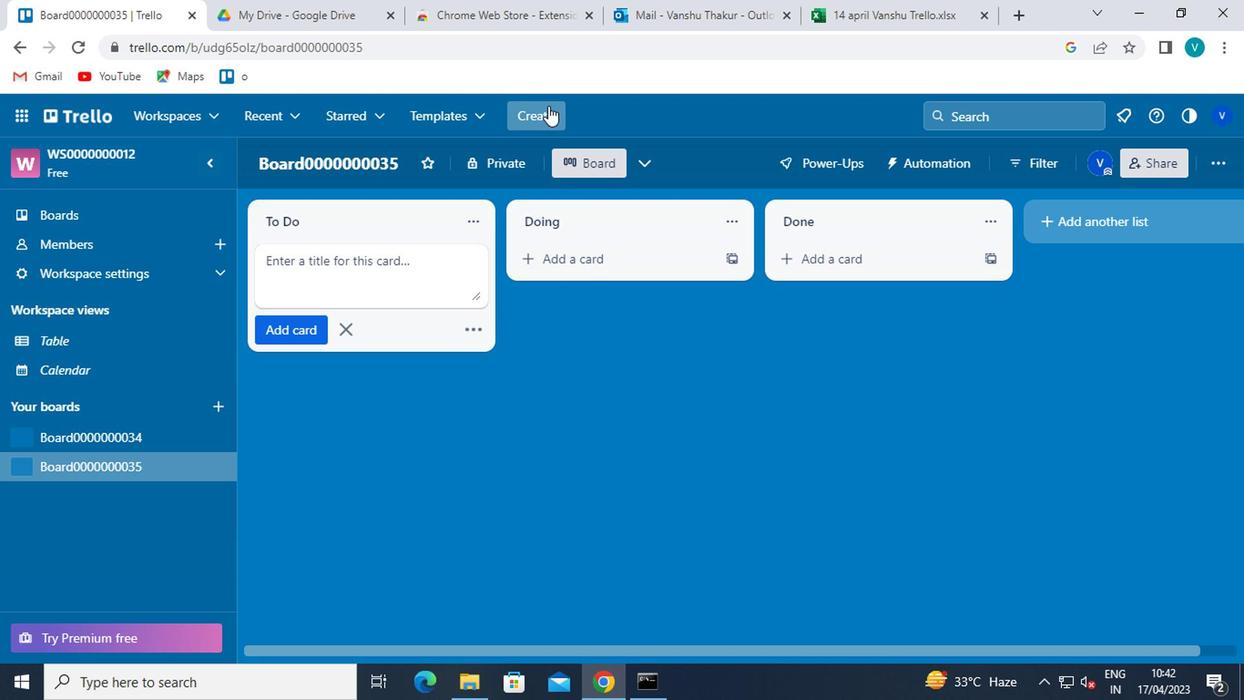 
Action: Mouse moved to (561, 169)
Screenshot: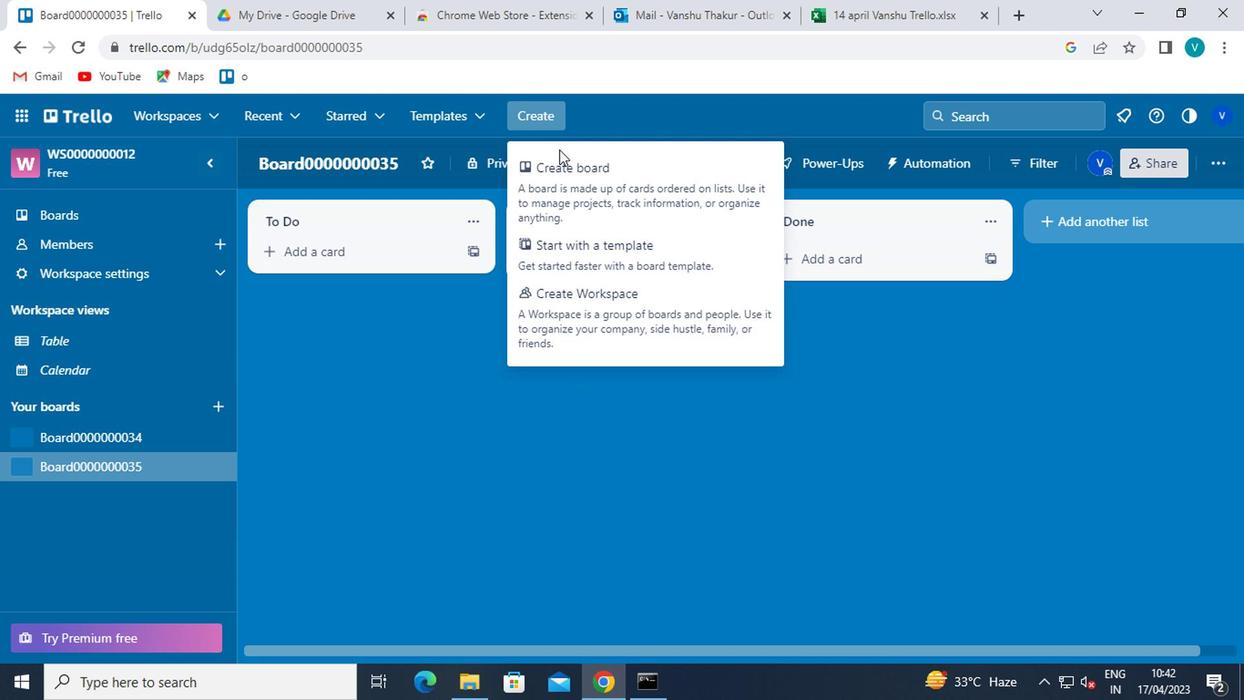 
Action: Mouse pressed left at (561, 169)
Screenshot: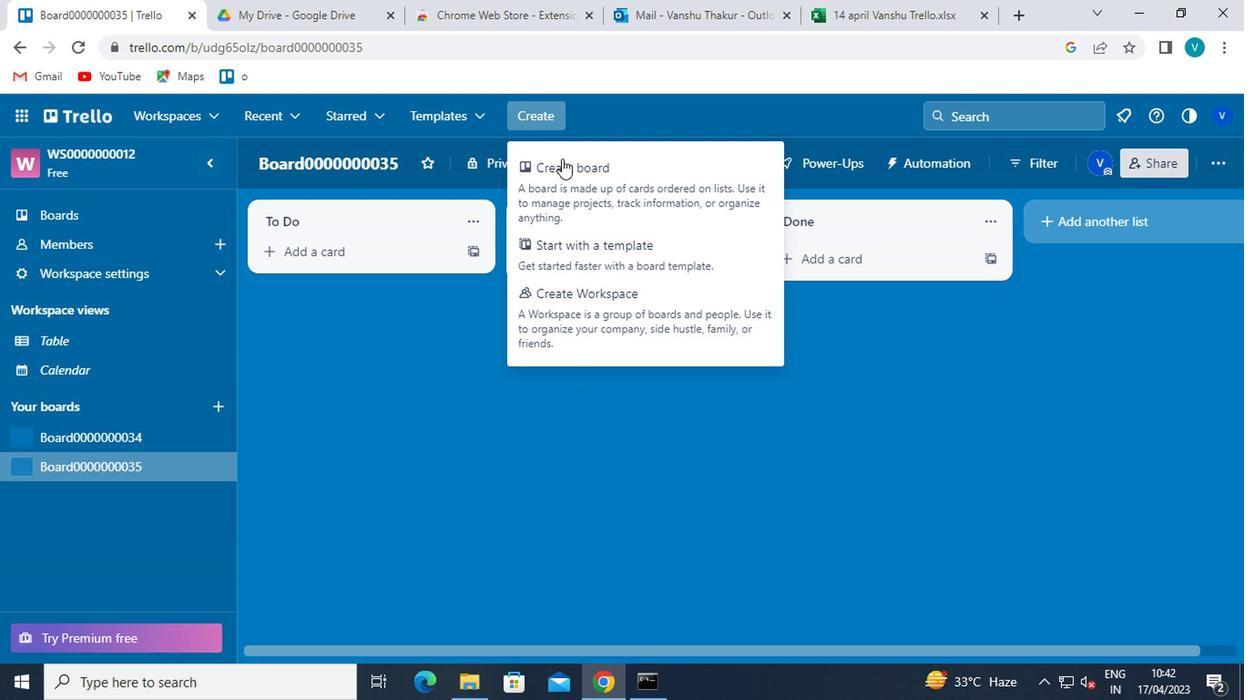 
Action: Mouse moved to (589, 420)
Screenshot: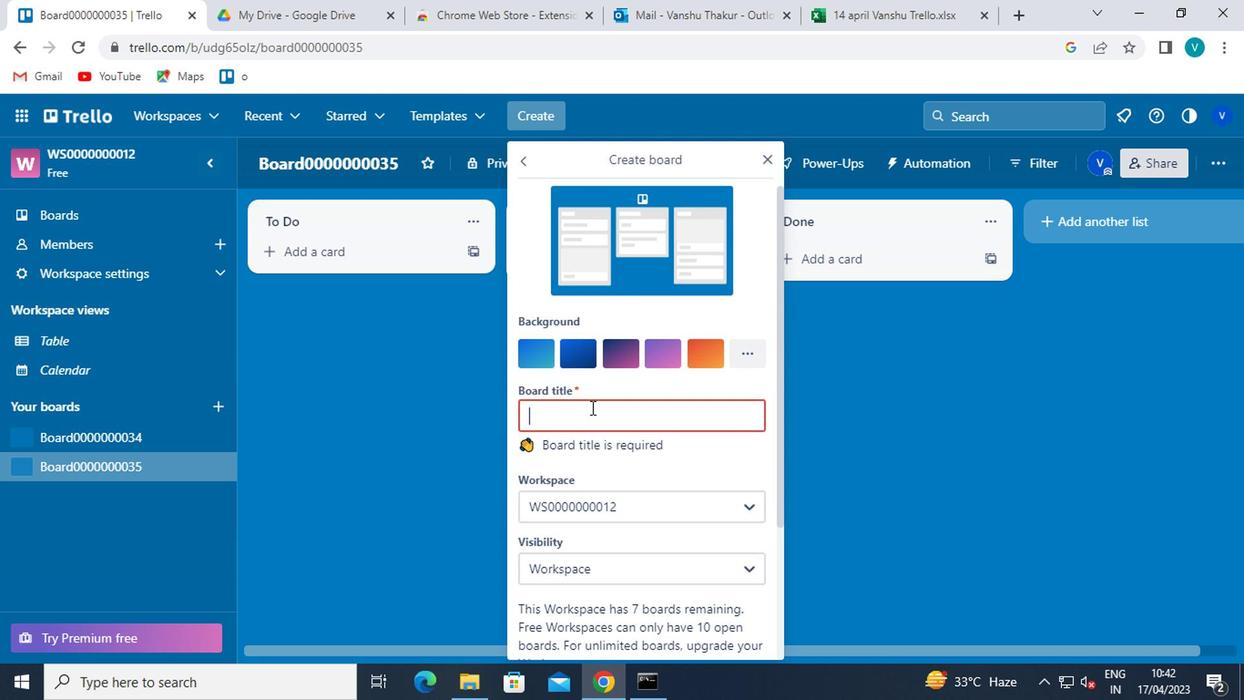 
Action: Mouse pressed left at (589, 420)
Screenshot: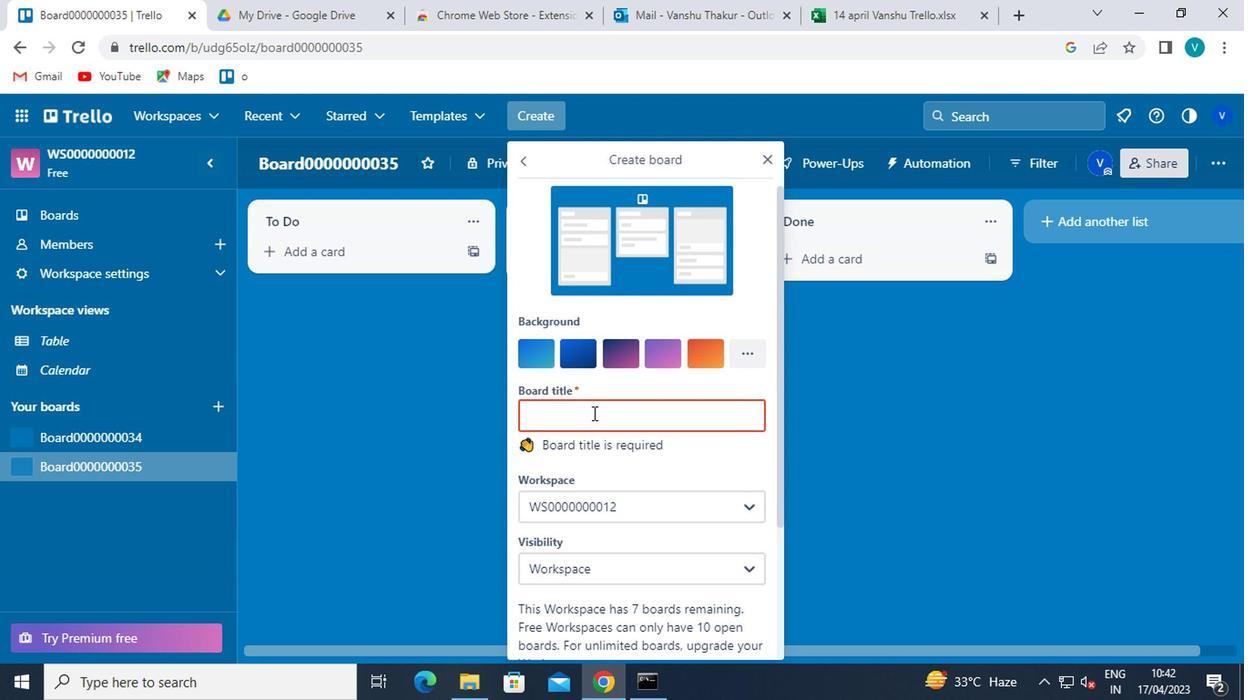 
Action: Key pressed <Key.shift>BOARD0000000036
Screenshot: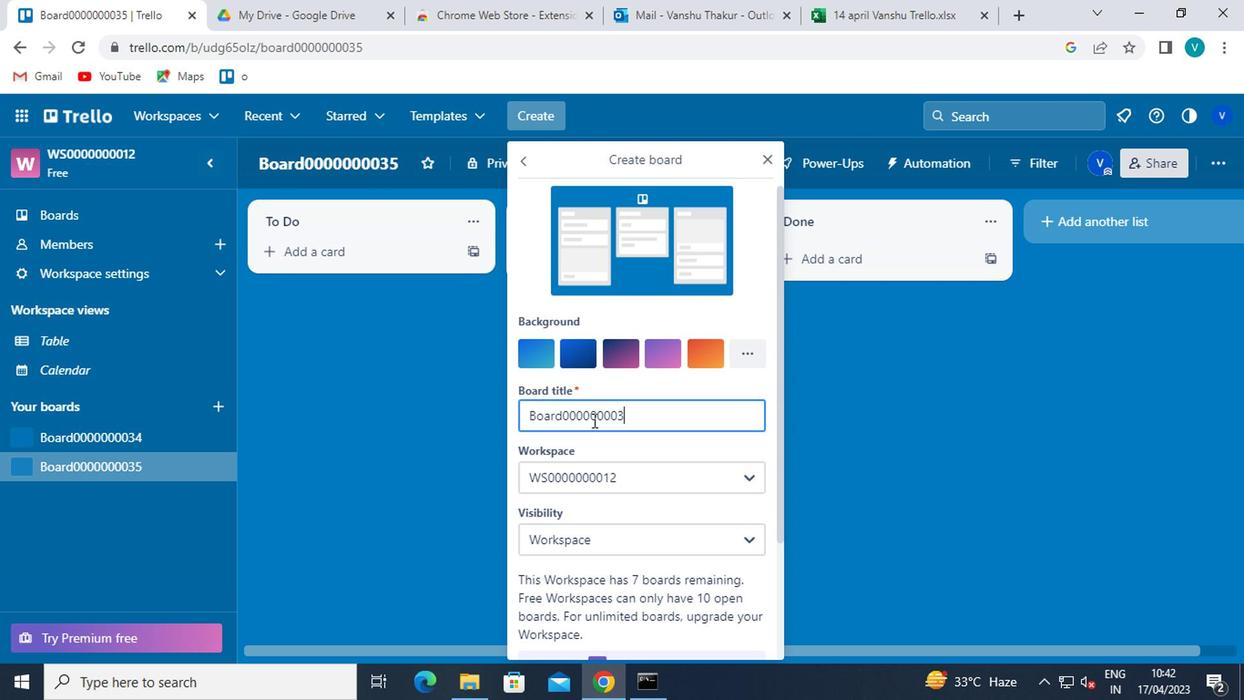 
Action: Mouse moved to (598, 542)
Screenshot: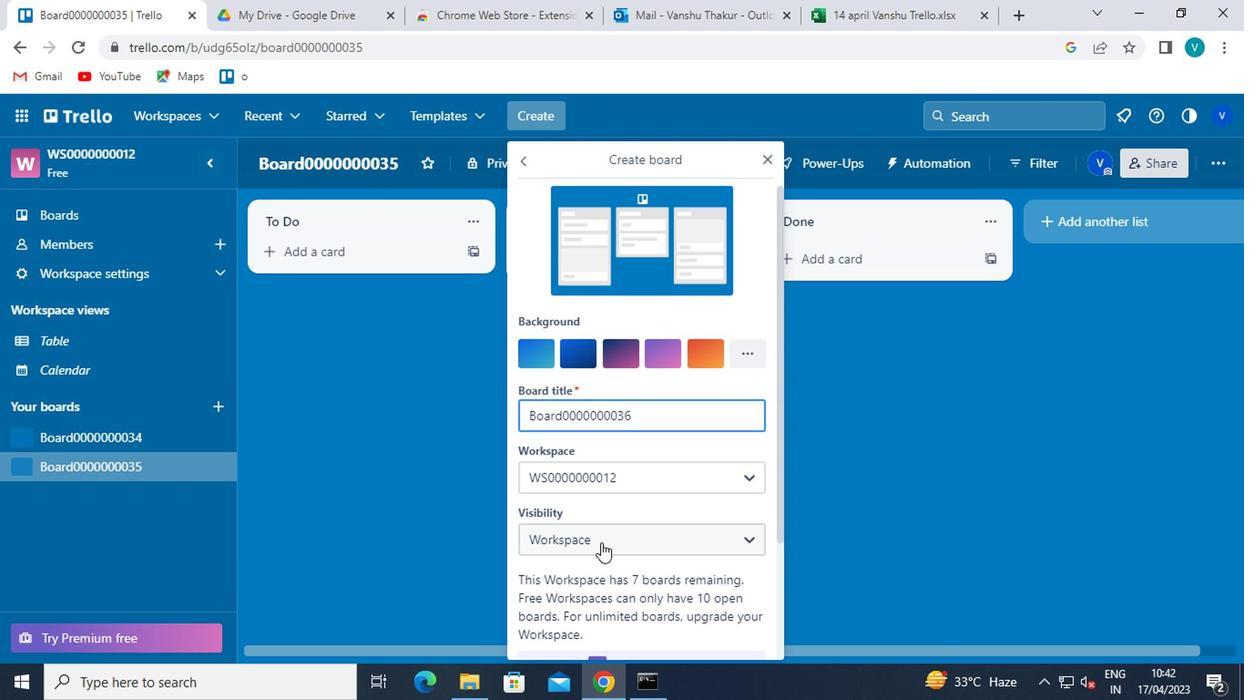 
Action: Mouse pressed left at (598, 542)
Screenshot: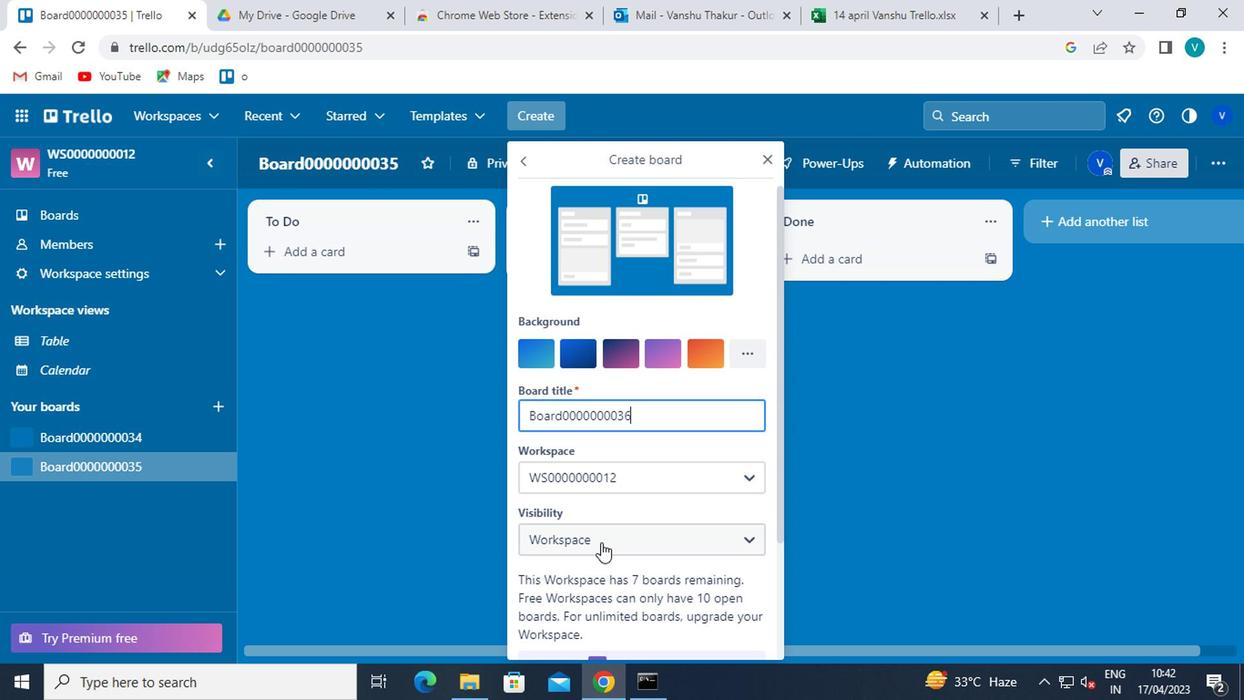 
Action: Mouse moved to (631, 466)
Screenshot: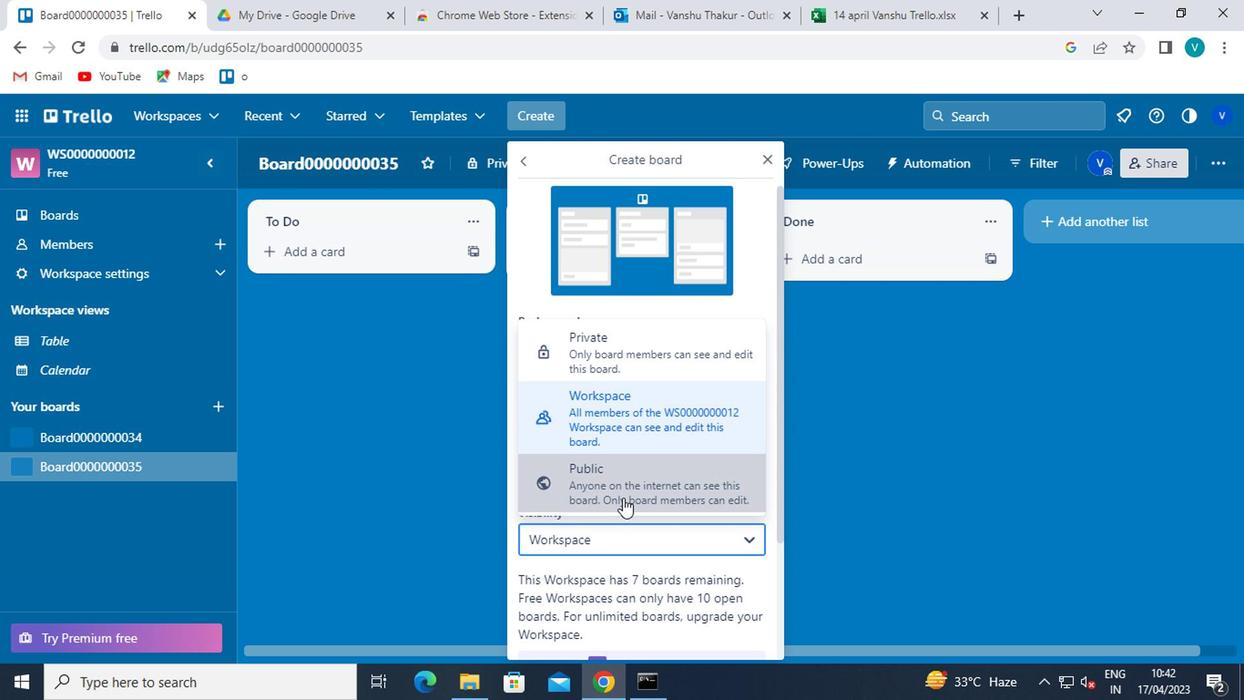
Action: Mouse pressed left at (631, 466)
Screenshot: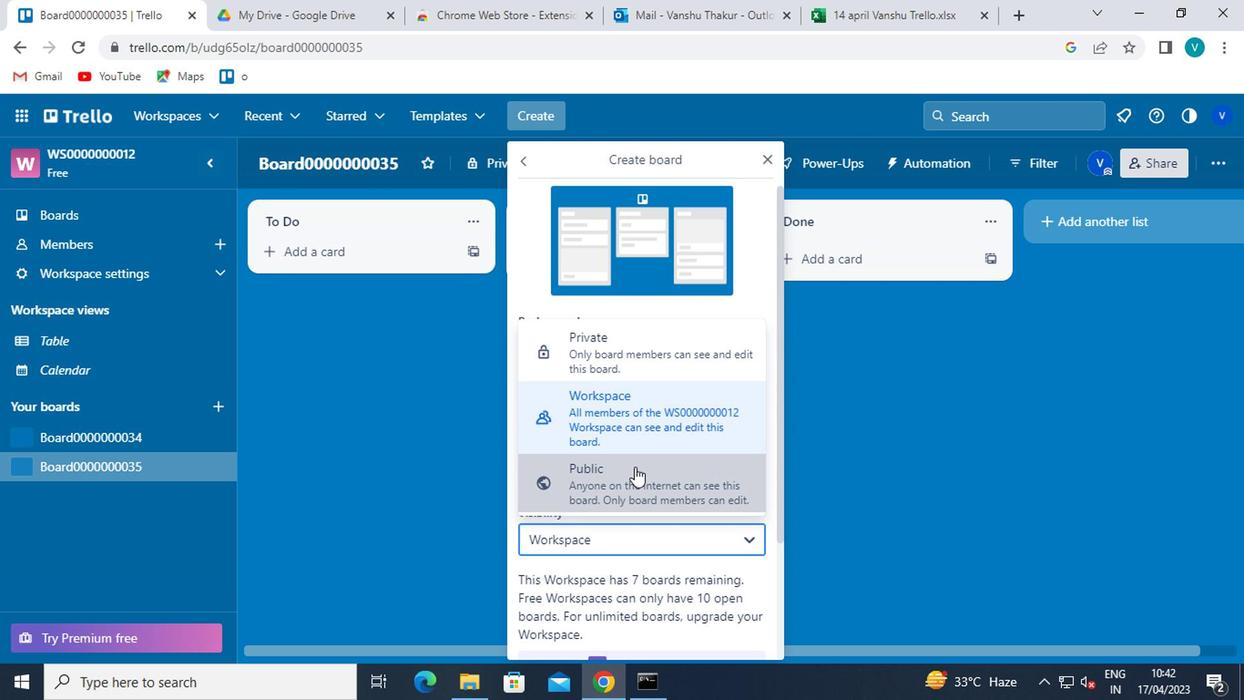 
Action: Mouse moved to (631, 473)
Screenshot: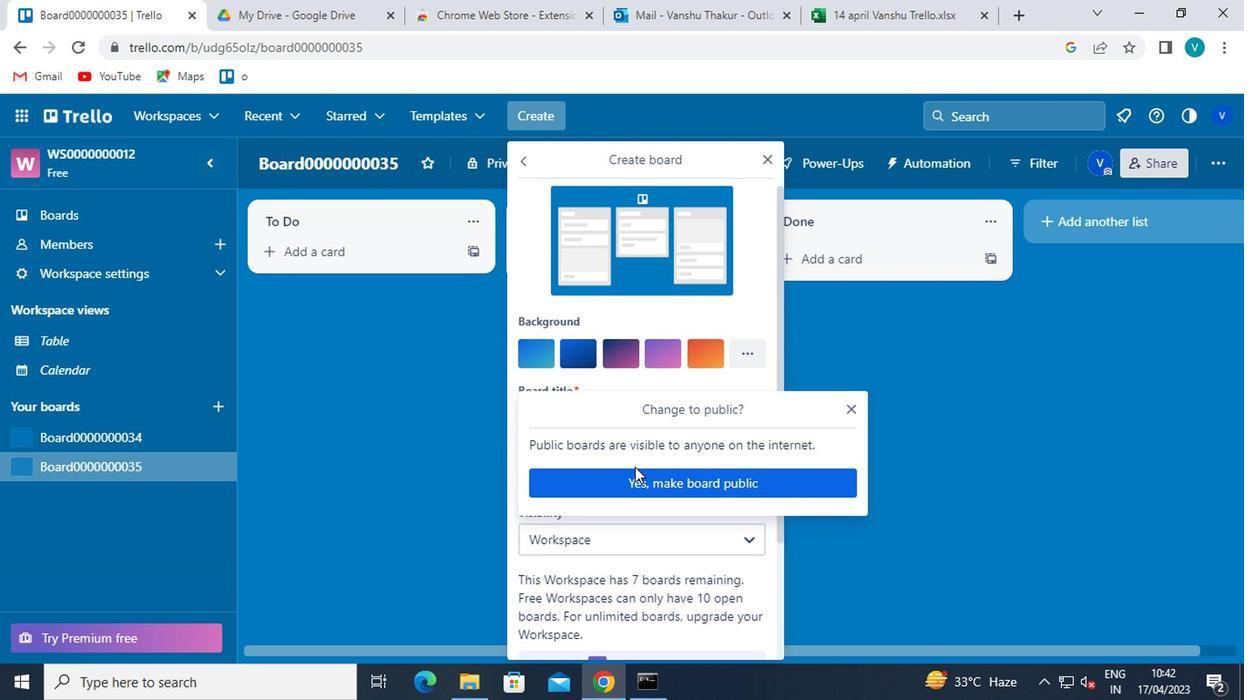 
Action: Mouse pressed left at (631, 473)
Screenshot: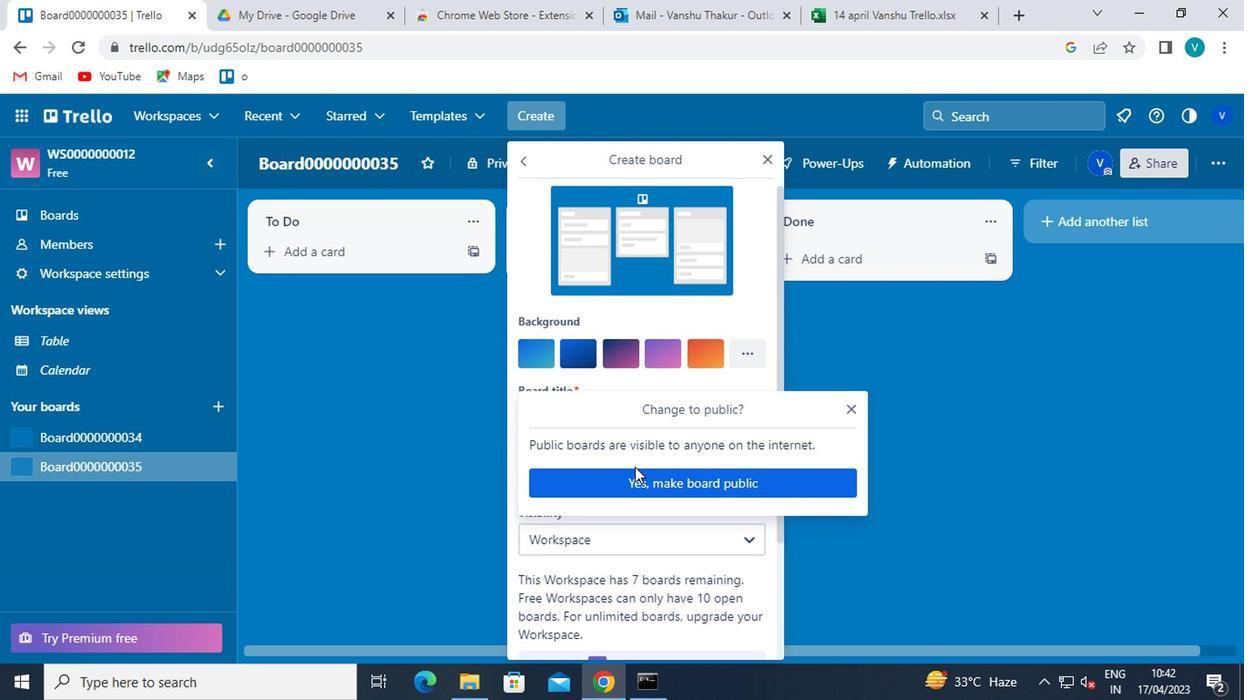 
Action: Mouse moved to (631, 474)
Screenshot: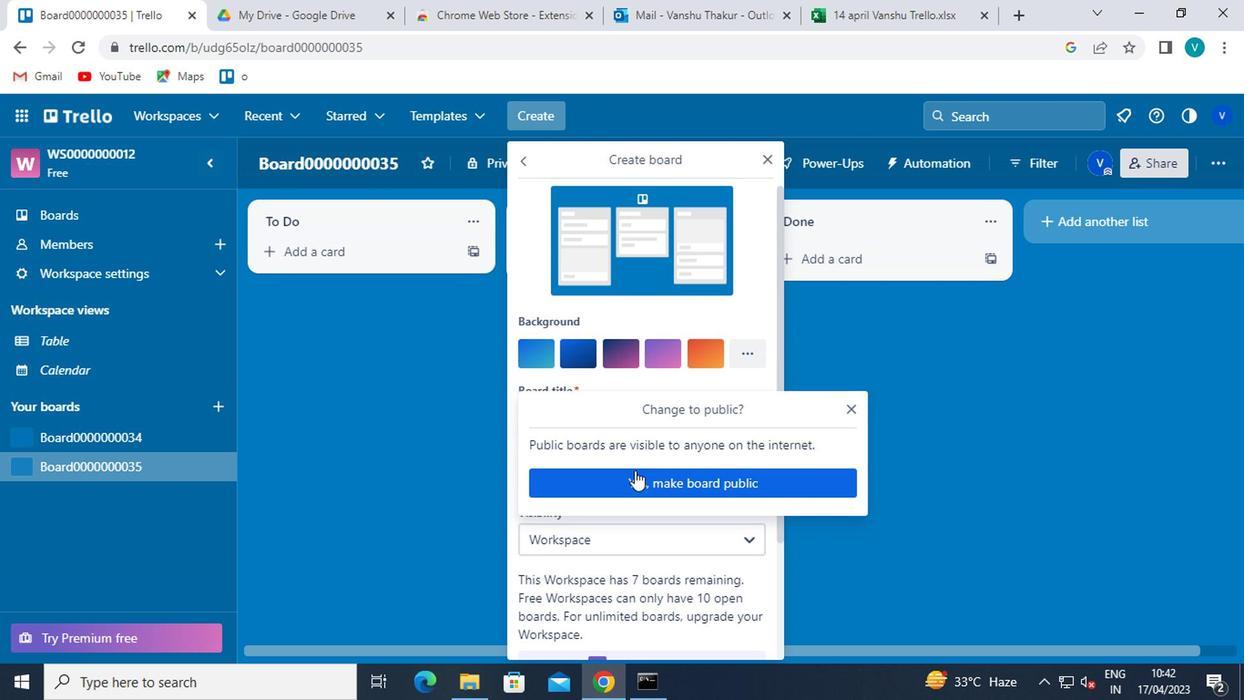 
Action: Mouse scrolled (631, 473) with delta (0, -1)
Screenshot: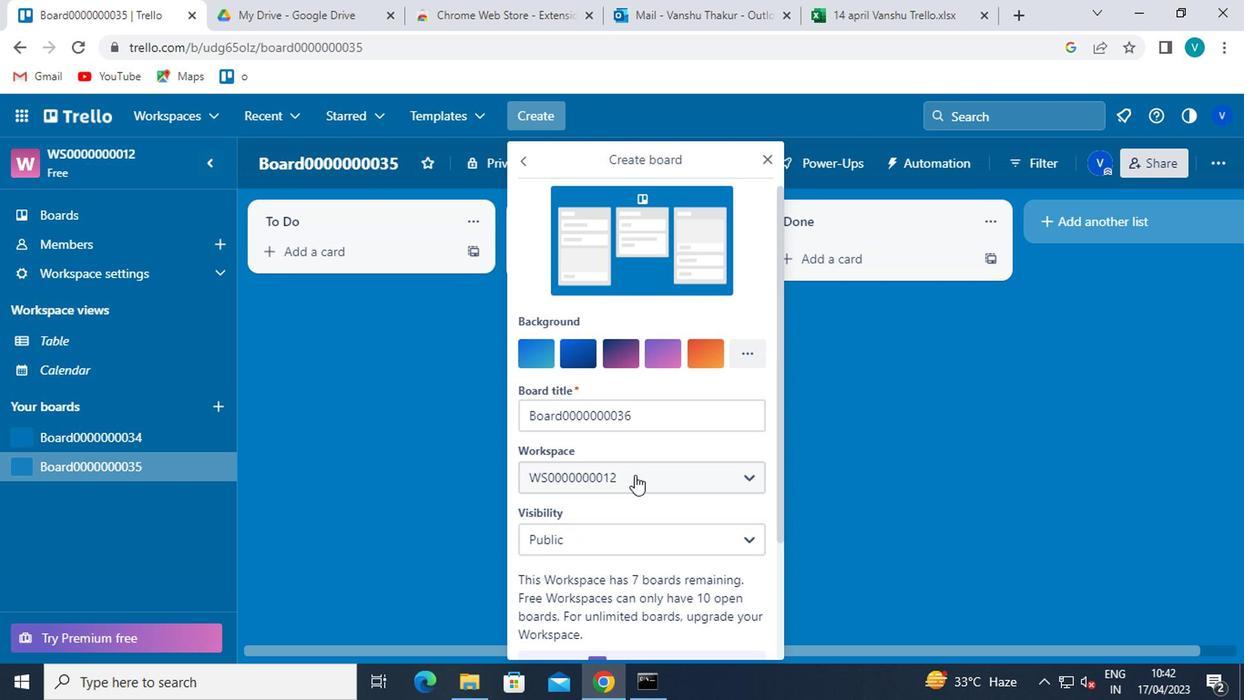 
Action: Mouse scrolled (631, 473) with delta (0, -1)
Screenshot: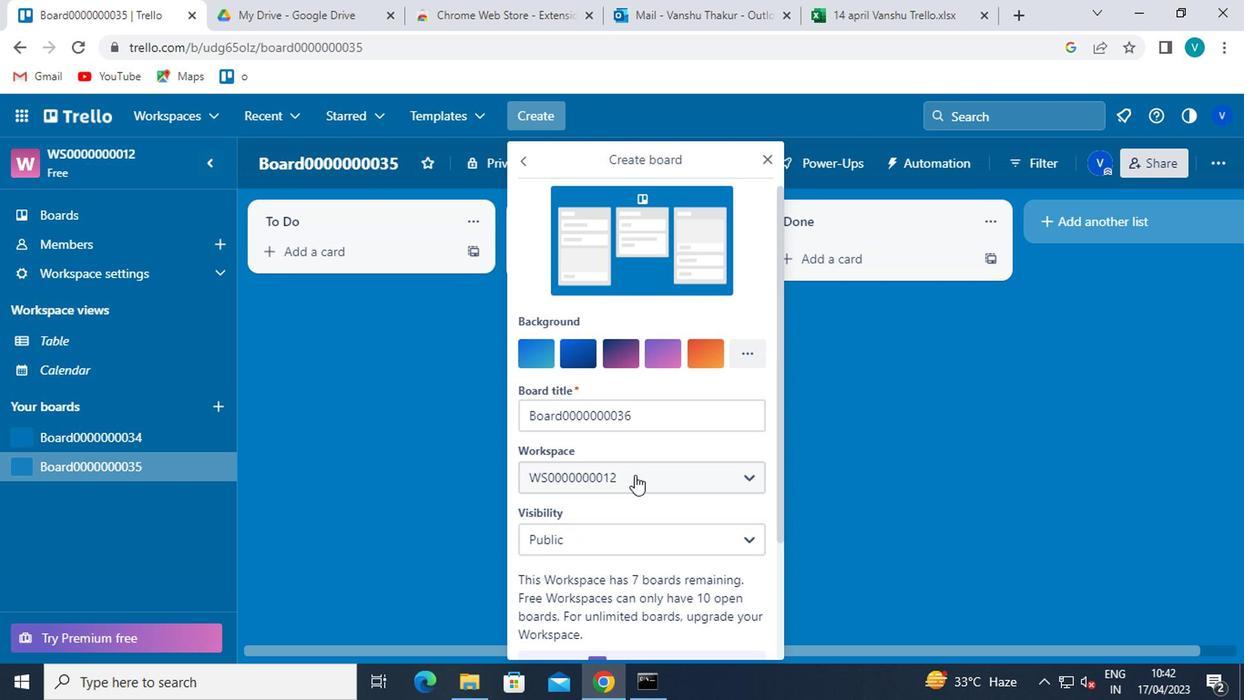 
Action: Mouse scrolled (631, 473) with delta (0, -1)
Screenshot: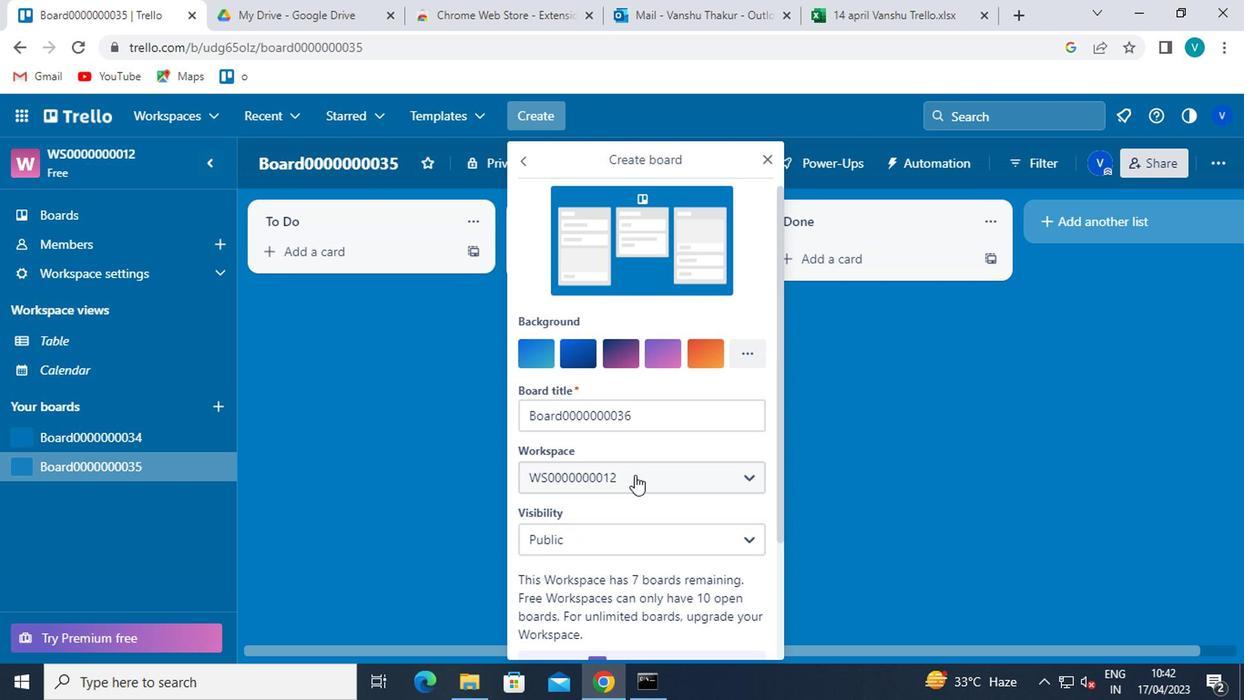 
Action: Mouse scrolled (631, 473) with delta (0, -1)
Screenshot: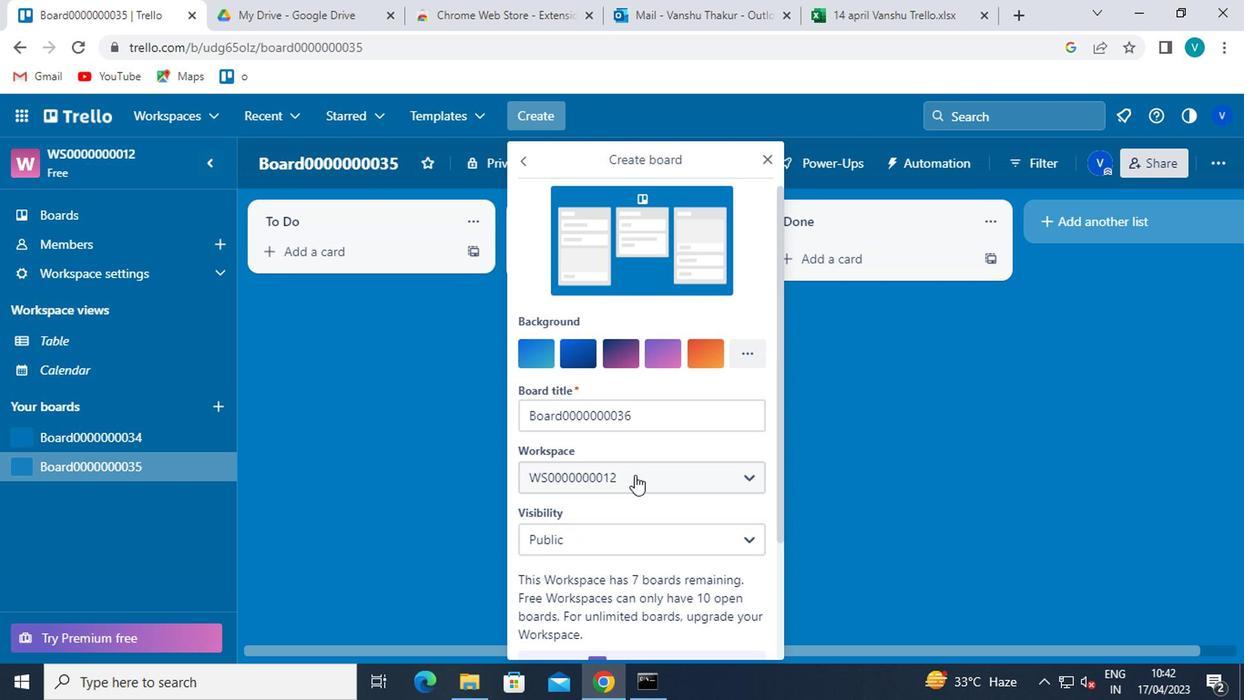 
Action: Mouse scrolled (631, 473) with delta (0, -1)
Screenshot: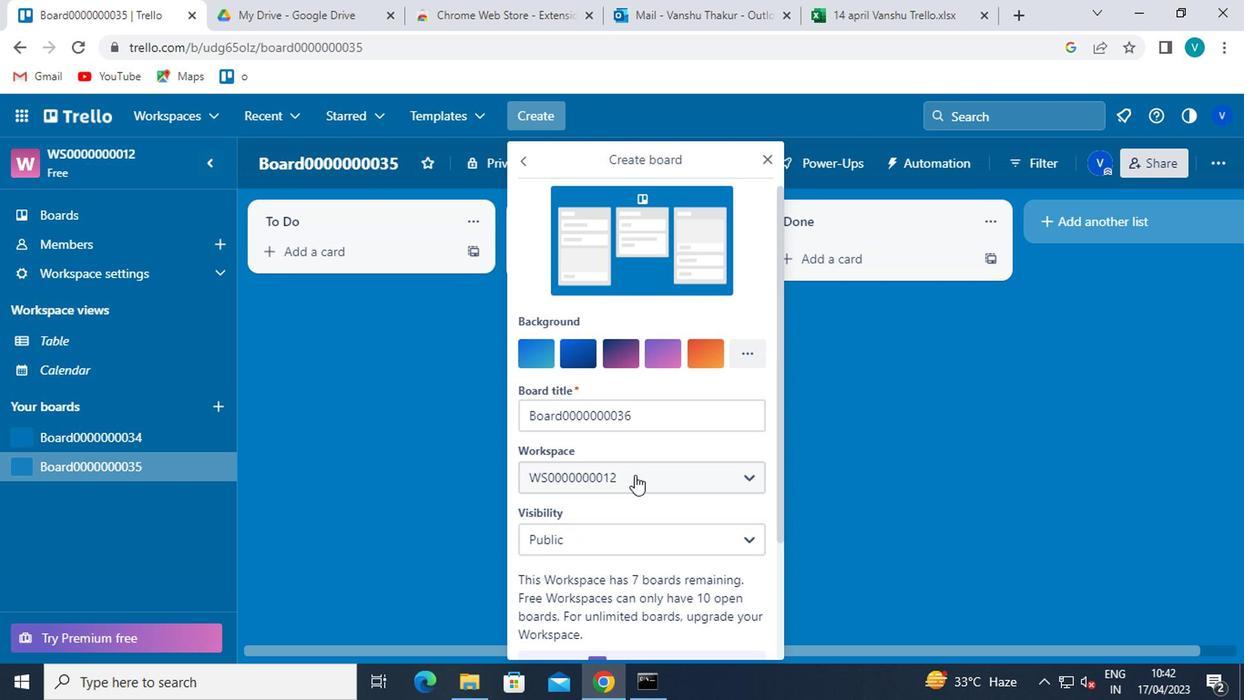 
Action: Mouse moved to (616, 561)
Screenshot: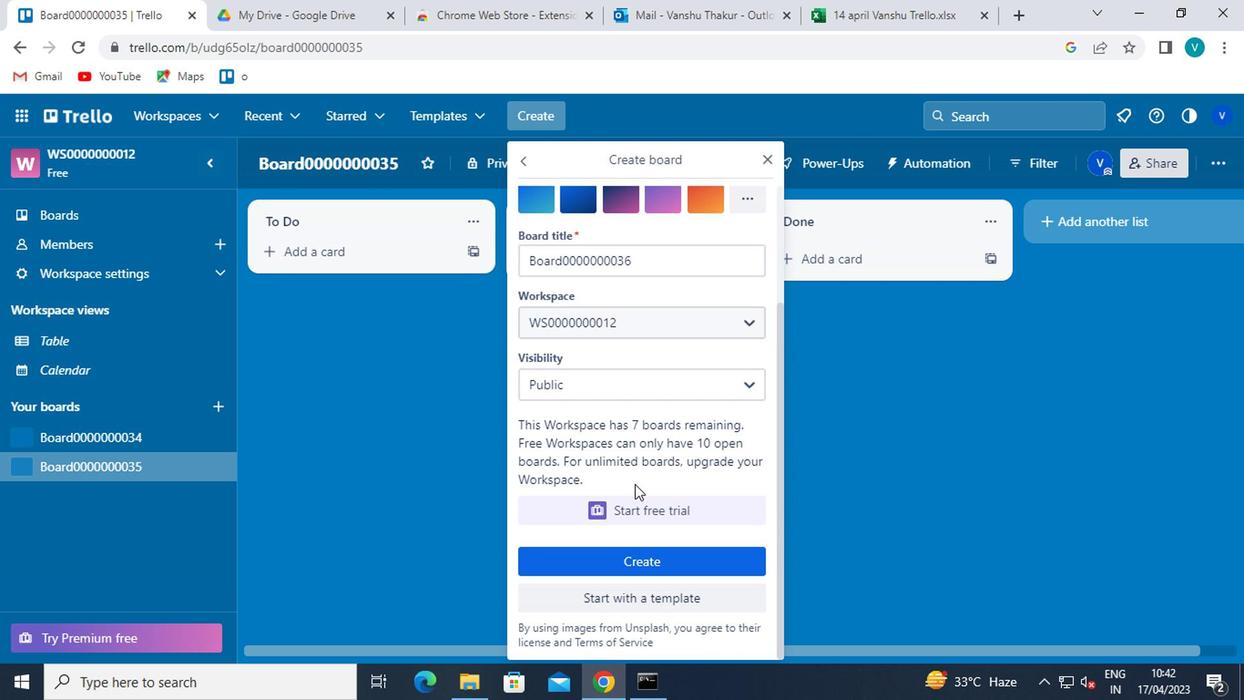 
Action: Mouse pressed left at (616, 561)
Screenshot: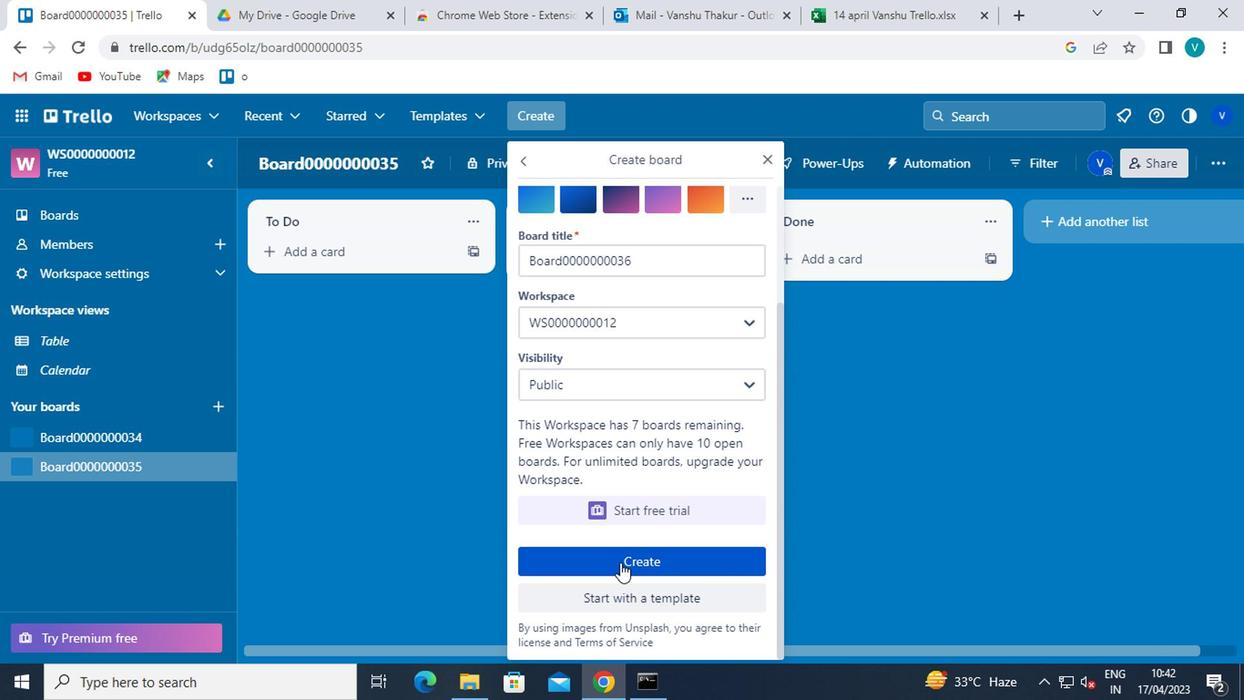 
Action: Mouse moved to (121, 427)
Screenshot: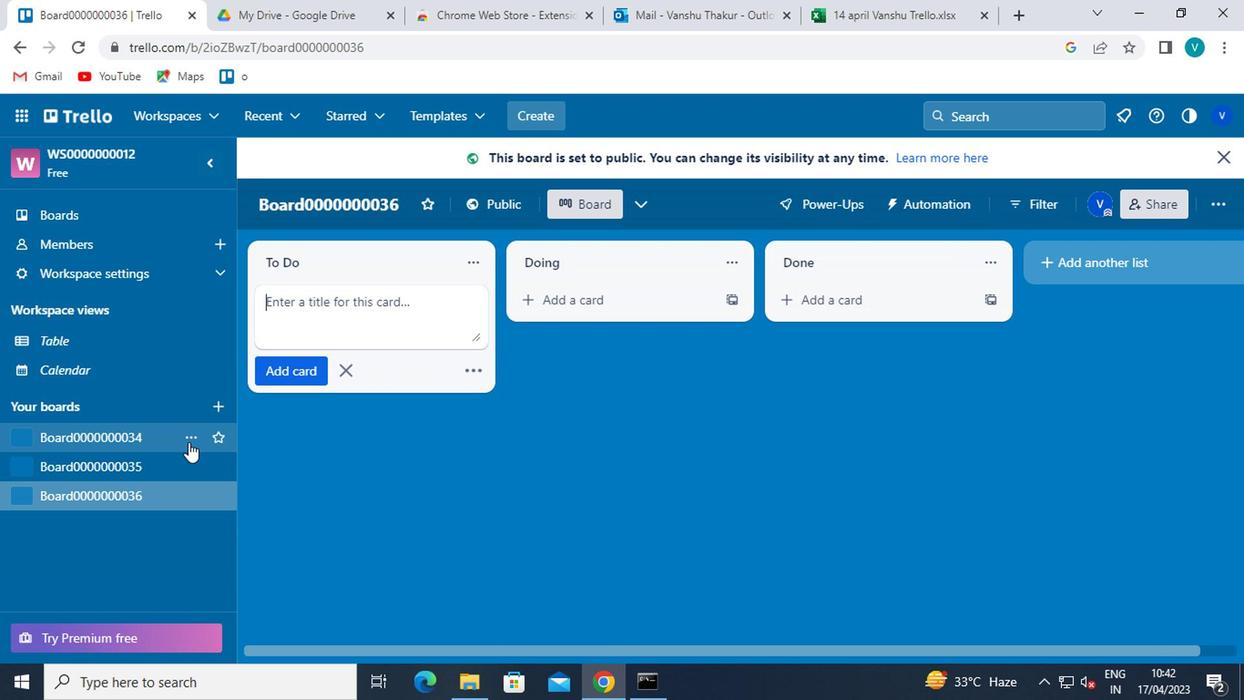 
Action: Mouse pressed left at (121, 427)
Screenshot: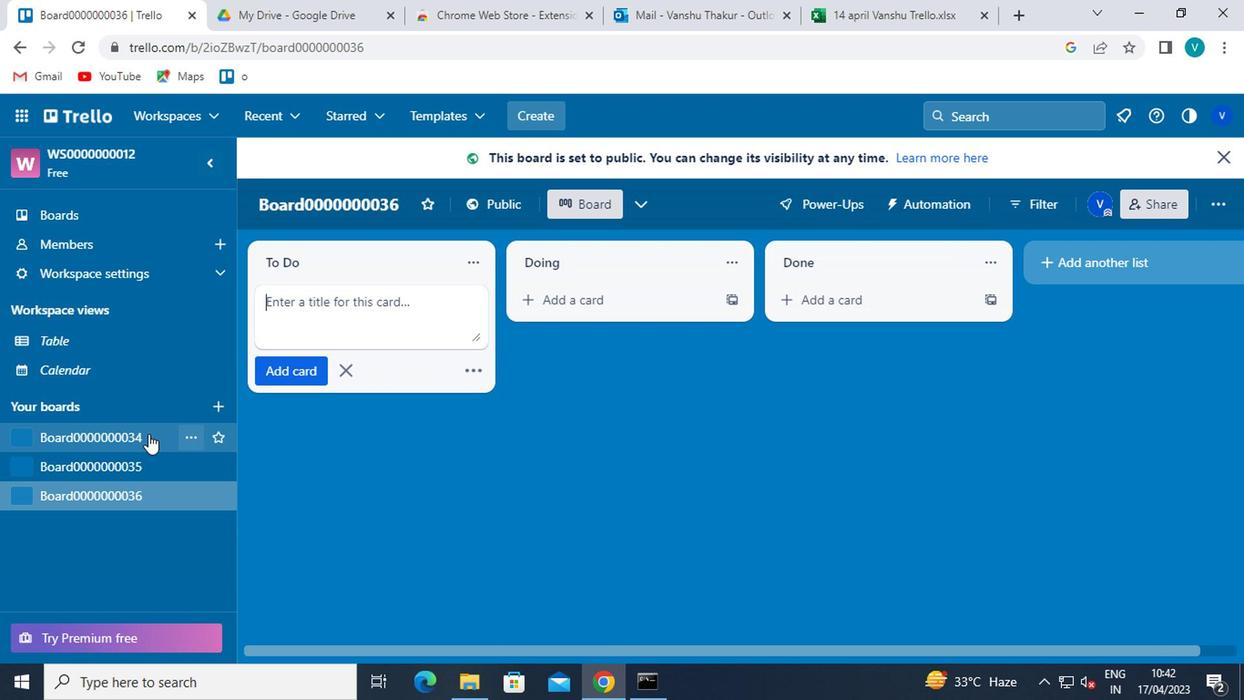 
Action: Mouse moved to (328, 263)
Screenshot: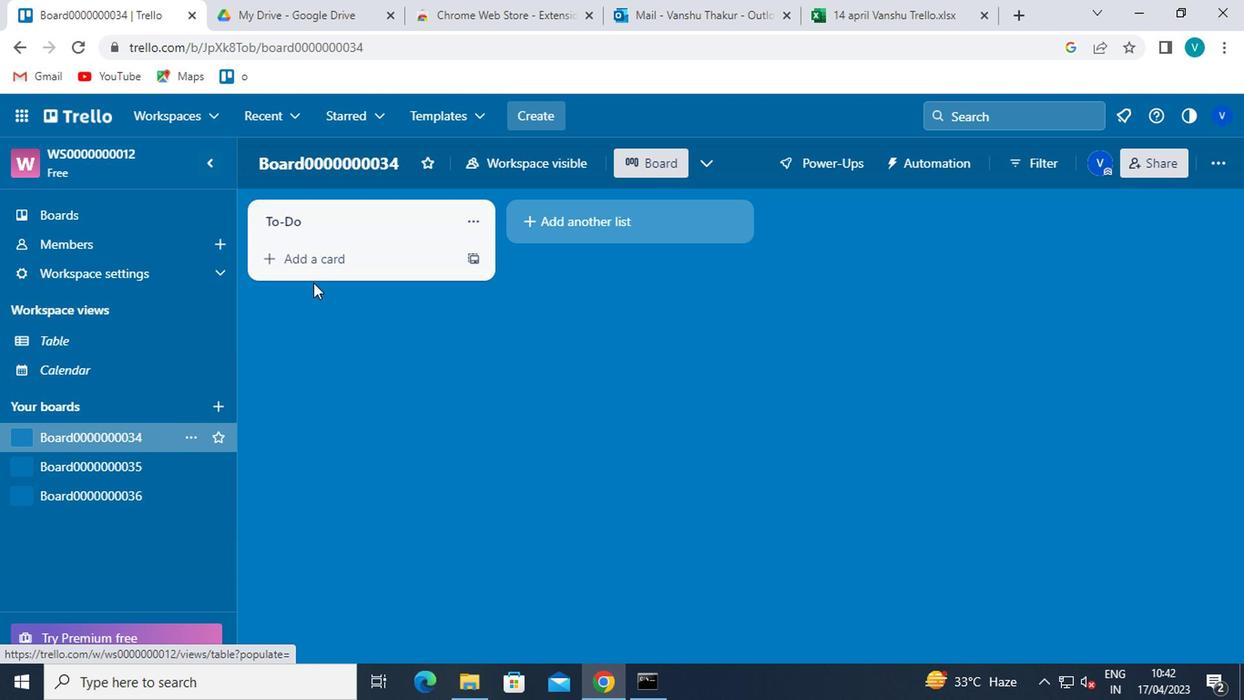 
Action: Mouse pressed left at (328, 263)
Screenshot: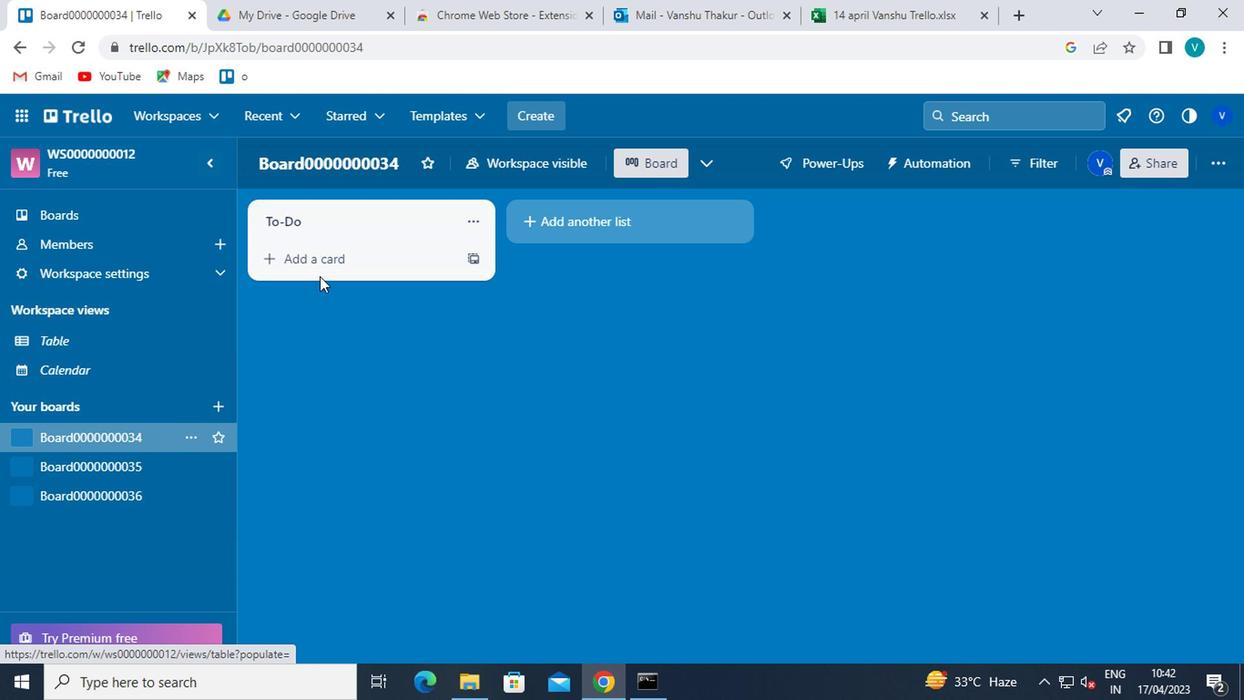 
Action: Mouse moved to (317, 264)
Screenshot: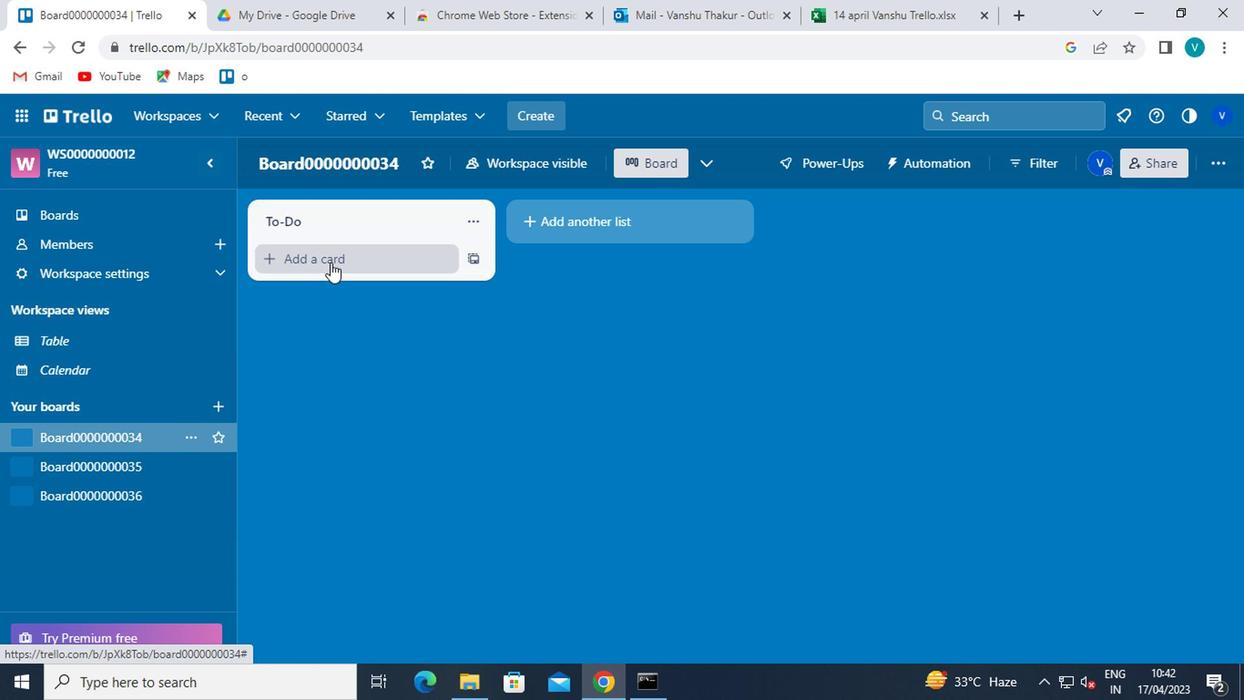 
Action: Key pressed <Key.shift>CARD0000000133<Key.enter><Key.shift>CARD0000000134<Key.enter>
Screenshot: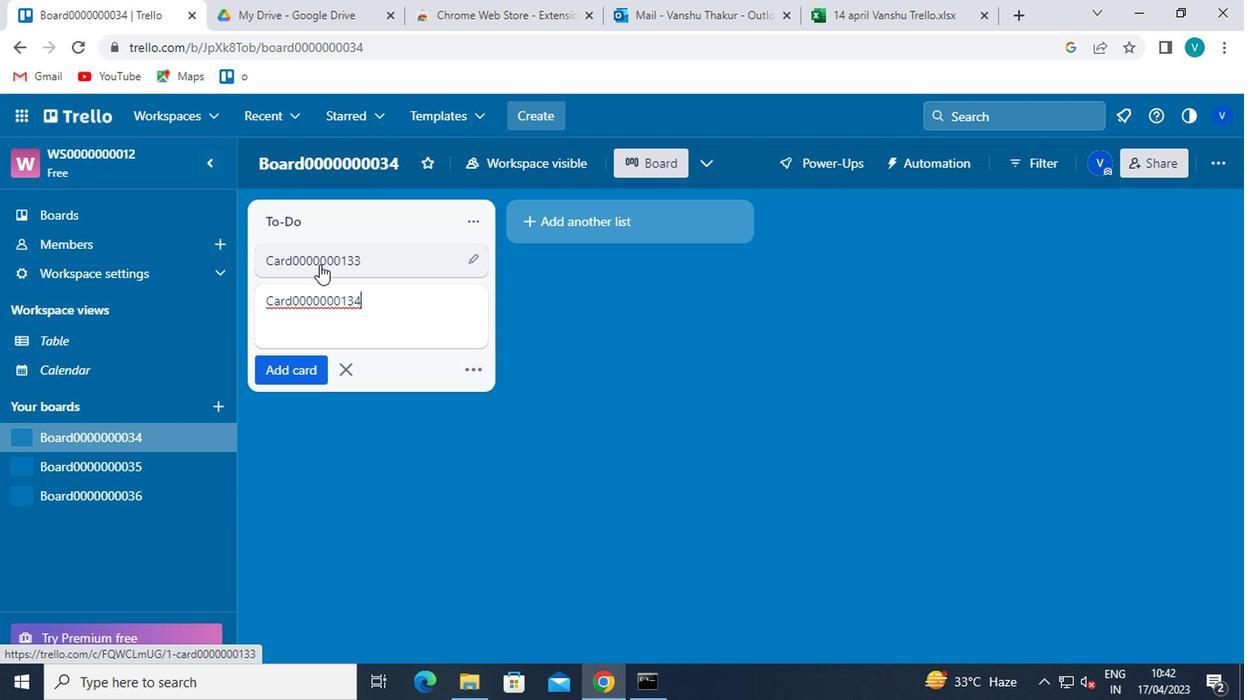 
